 Task: Send an email with the signature Aiden Davis with the subject 'Meeting invitation' and the message 'I am following up on our previous conversation.' from softage.1@softage.net to softage.3@softage.net with an attached document Contract.pdf and move the email from Sent Items to the folder Work
Action: Mouse moved to (93, 110)
Screenshot: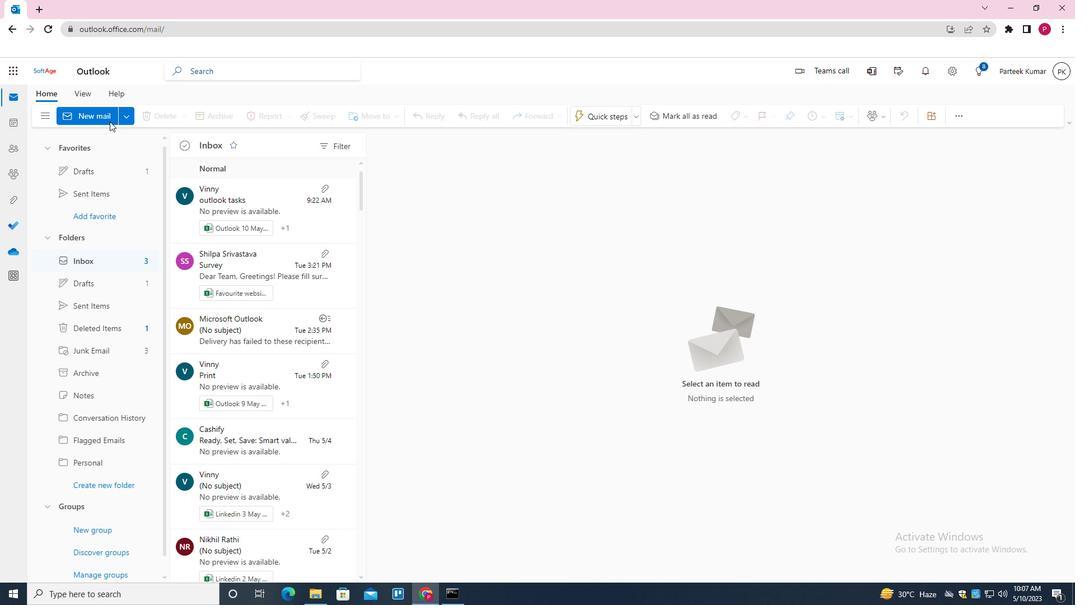 
Action: Mouse pressed left at (93, 110)
Screenshot: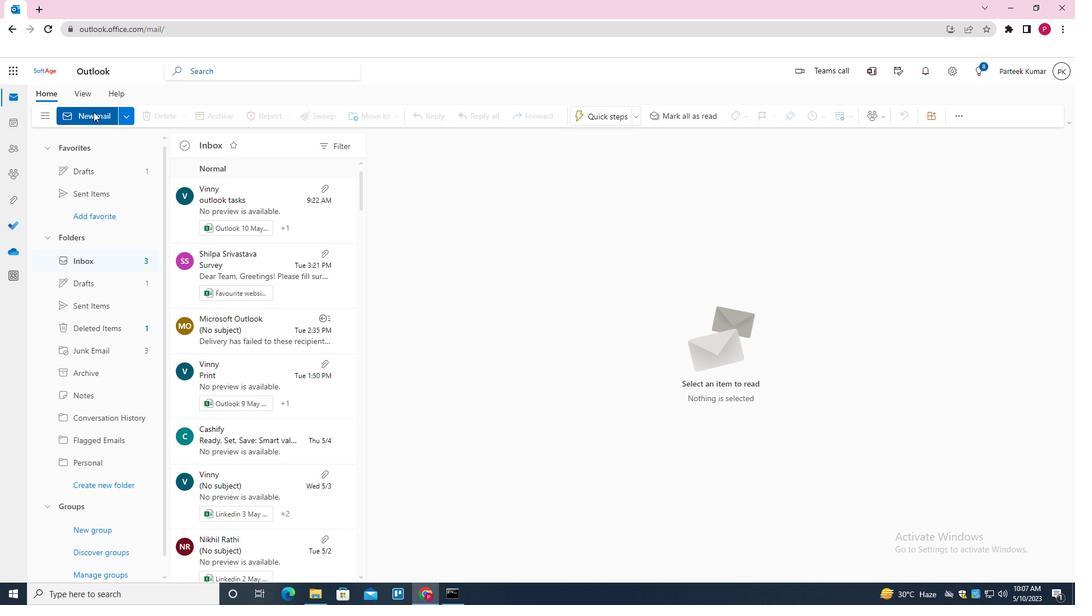 
Action: Mouse moved to (414, 267)
Screenshot: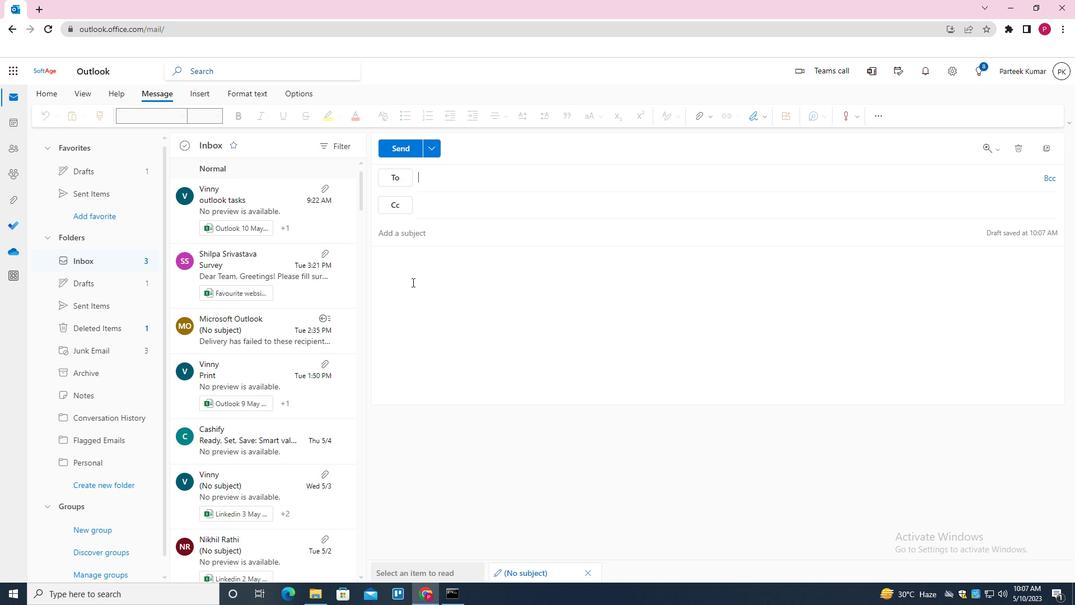 
Action: Mouse pressed left at (414, 267)
Screenshot: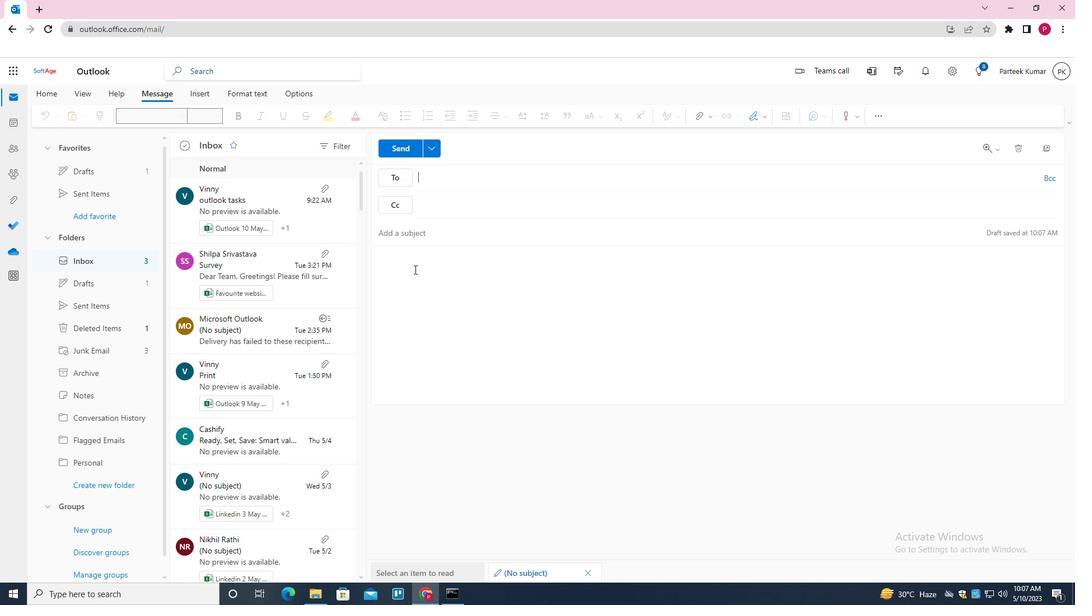 
Action: Mouse moved to (763, 114)
Screenshot: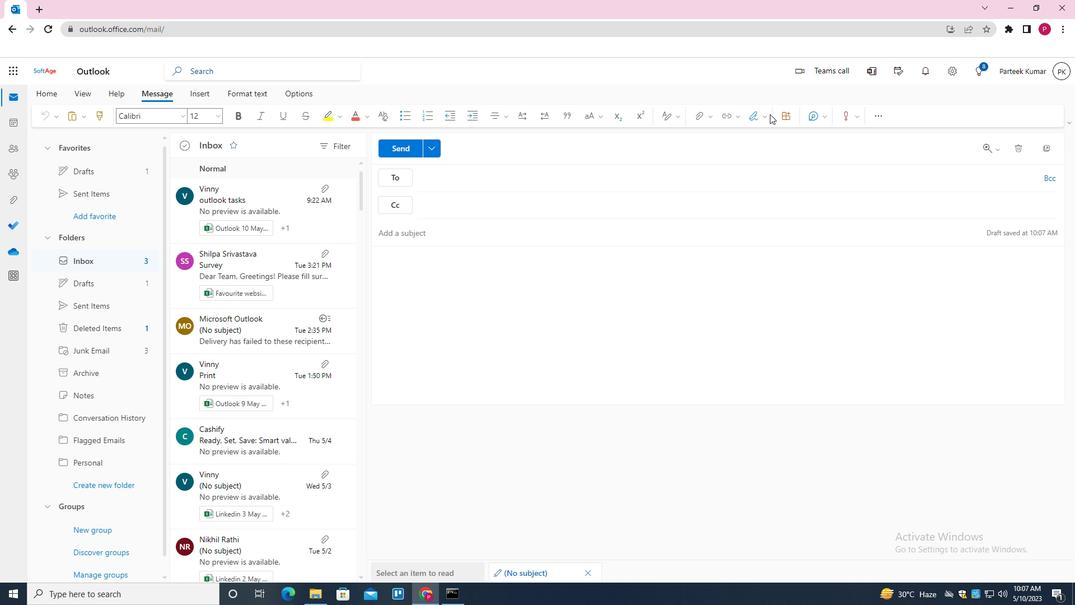 
Action: Mouse pressed left at (763, 114)
Screenshot: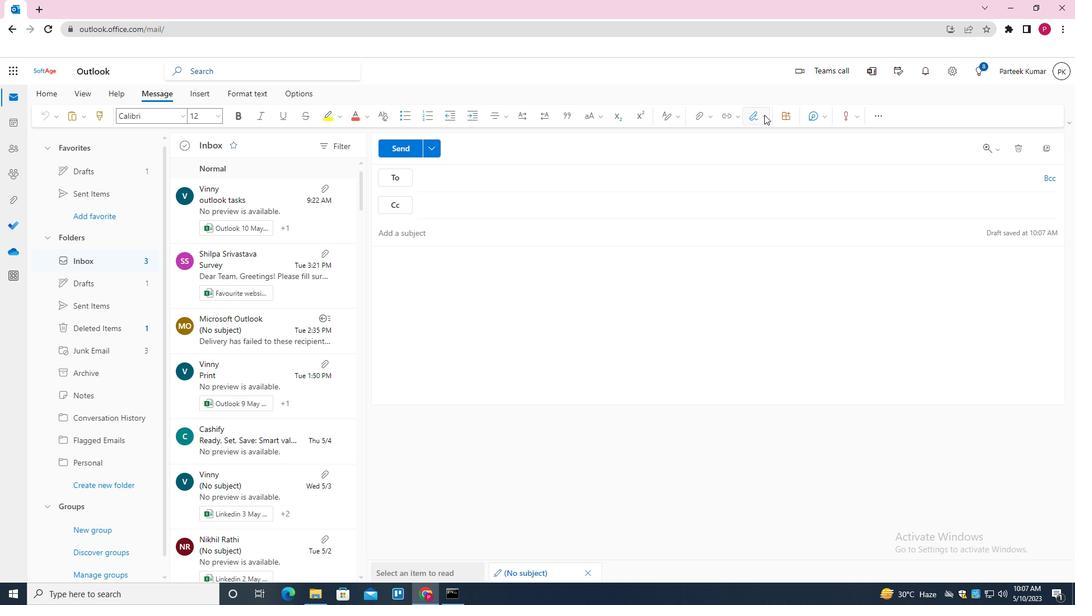 
Action: Mouse moved to (744, 166)
Screenshot: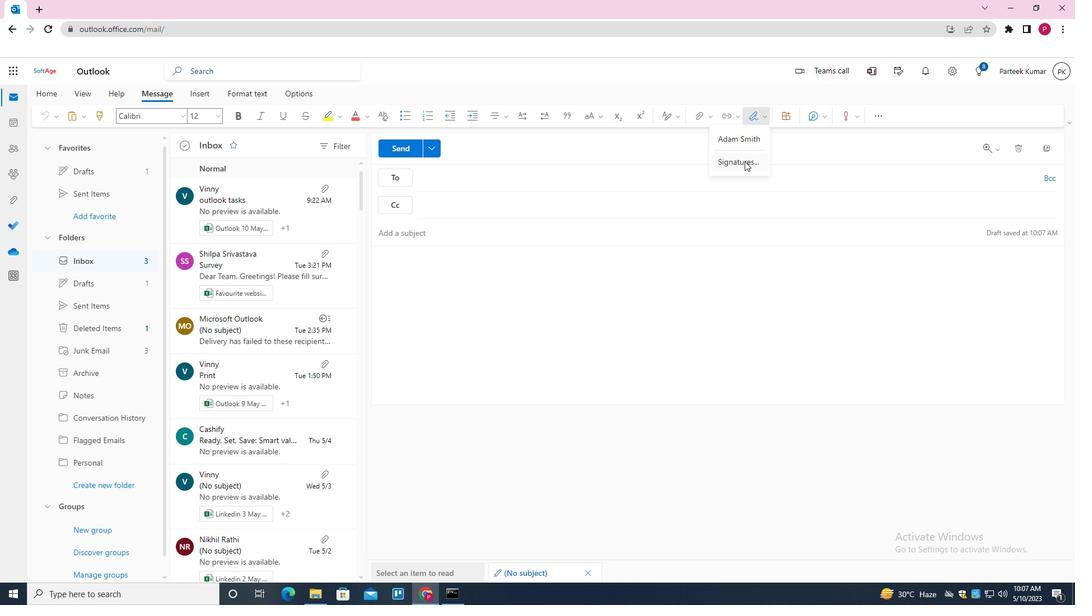 
Action: Mouse pressed left at (744, 166)
Screenshot: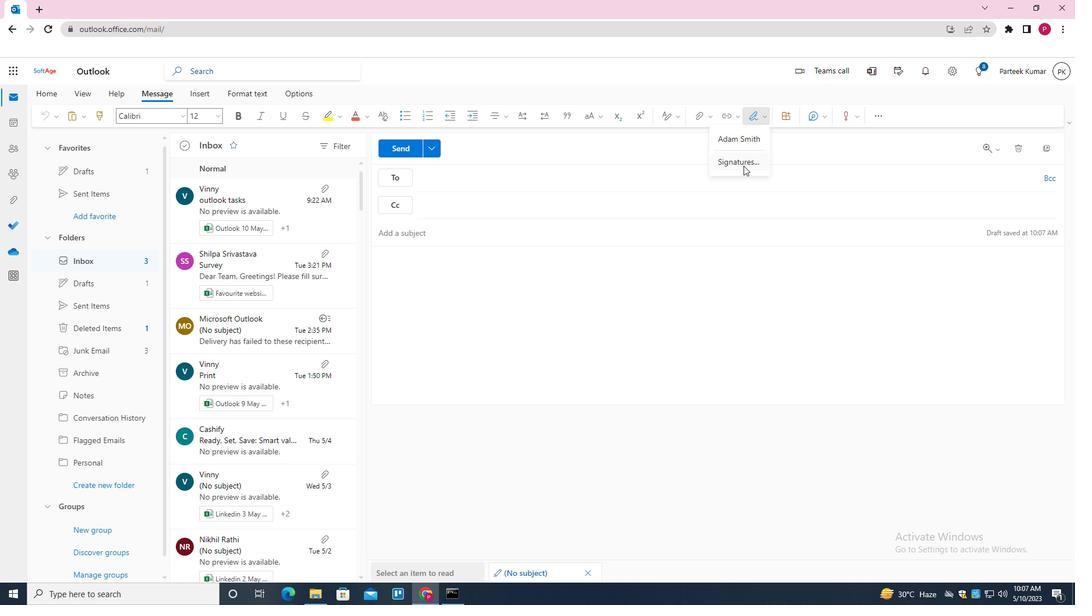
Action: Mouse moved to (473, 184)
Screenshot: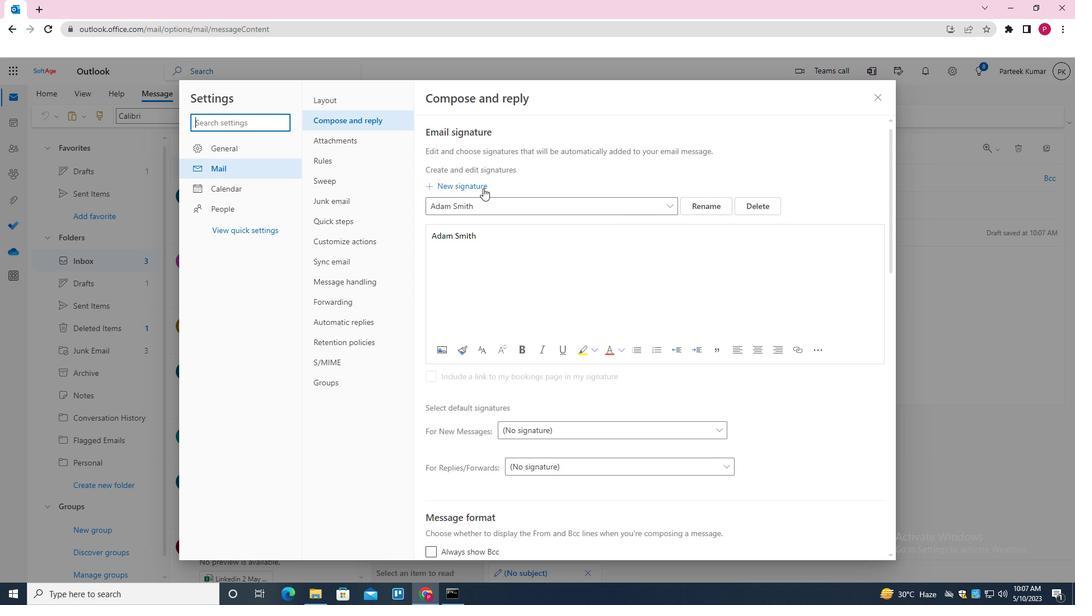 
Action: Mouse pressed left at (473, 184)
Screenshot: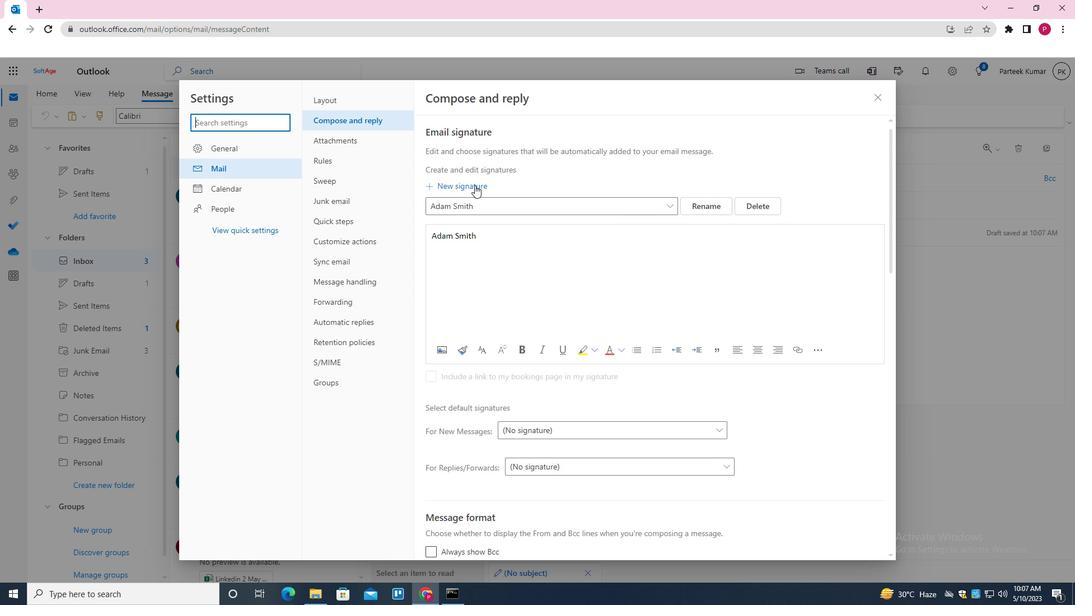 
Action: Mouse moved to (477, 201)
Screenshot: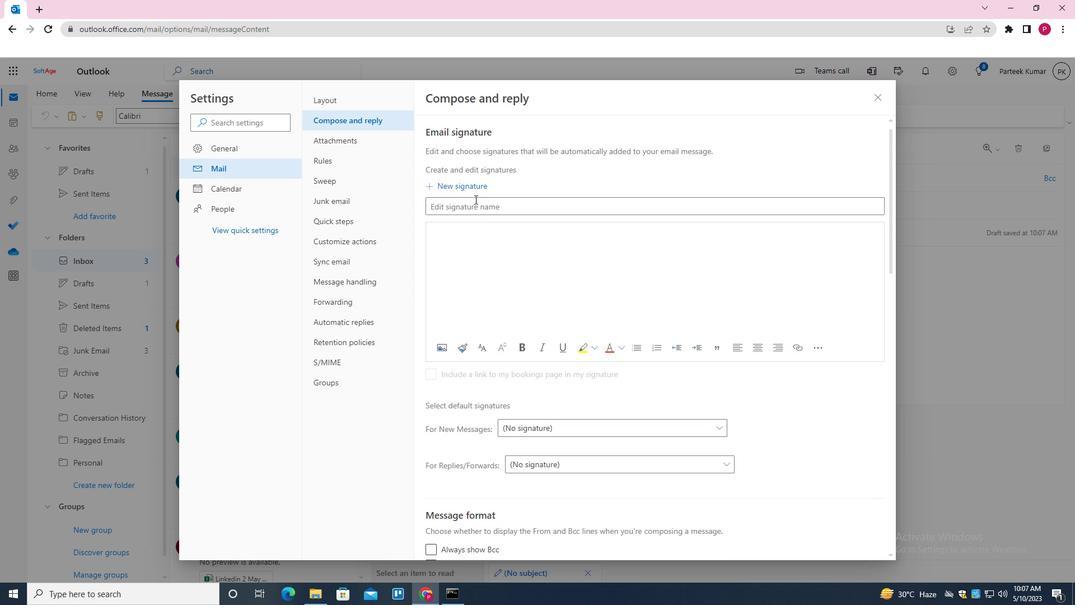 
Action: Mouse pressed left at (477, 201)
Screenshot: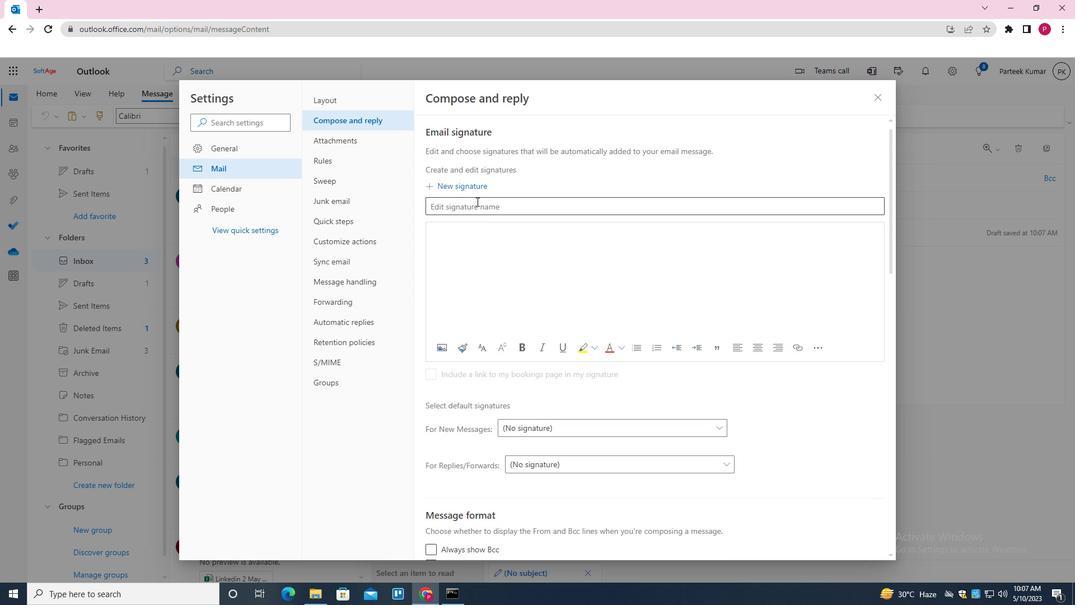 
Action: Key pressed <Key.shift>AIDEN<Key.space><Key.shift>DAVIS
Screenshot: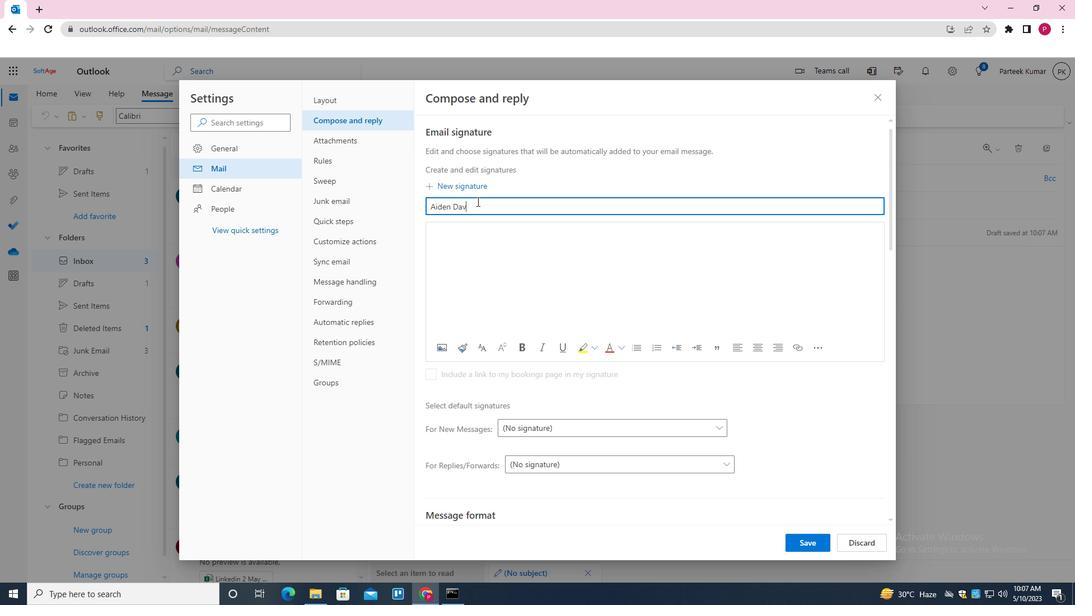 
Action: Mouse moved to (477, 236)
Screenshot: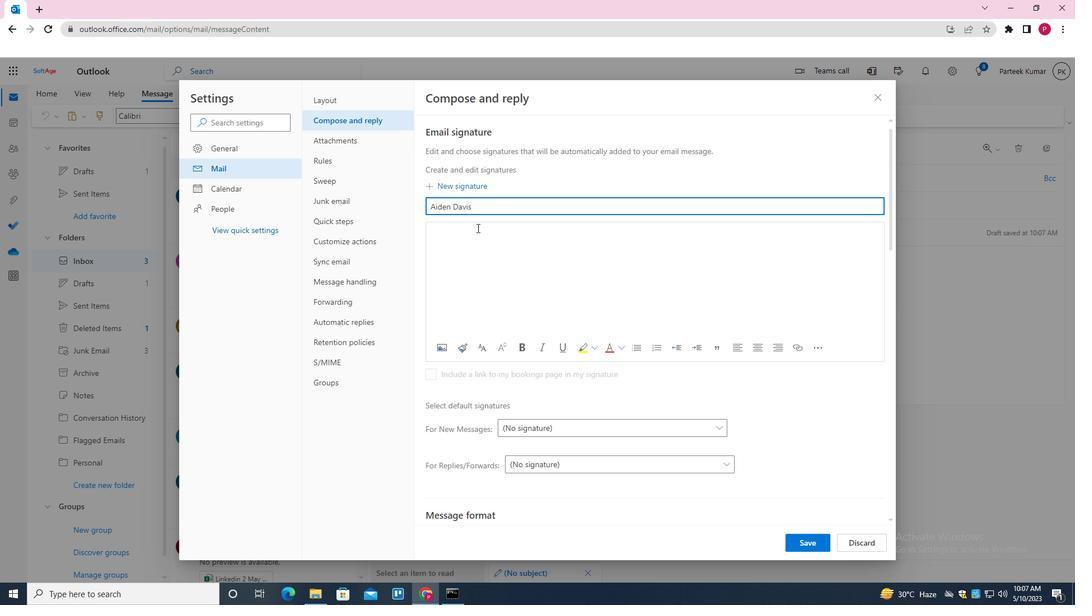 
Action: Mouse pressed left at (477, 236)
Screenshot: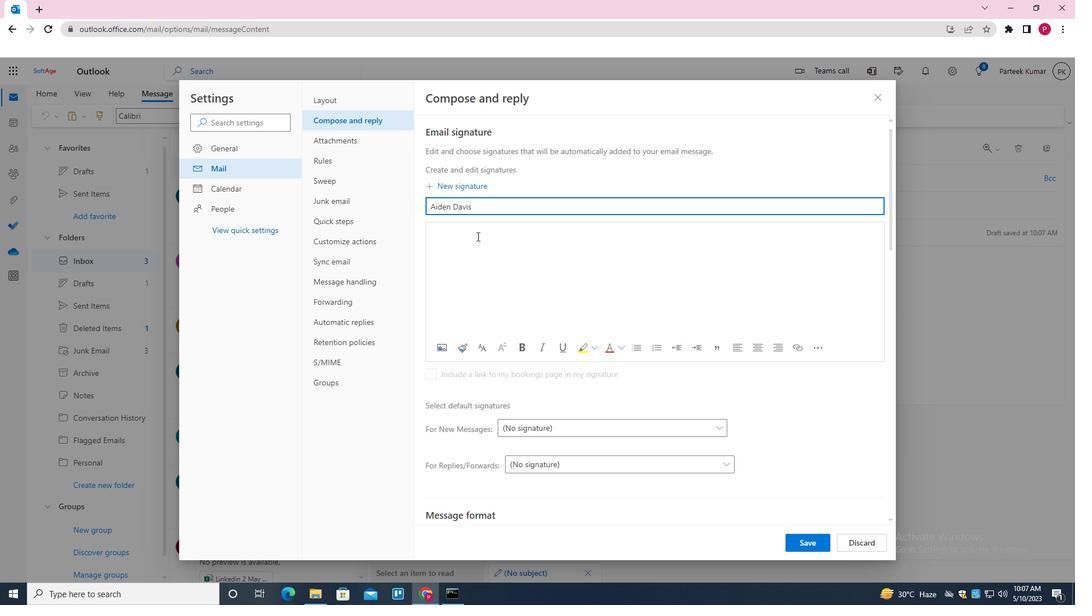
Action: Key pressed <Key.shift>AIDEN<Key.space><Key.shift>DAVIS<Key.space>
Screenshot: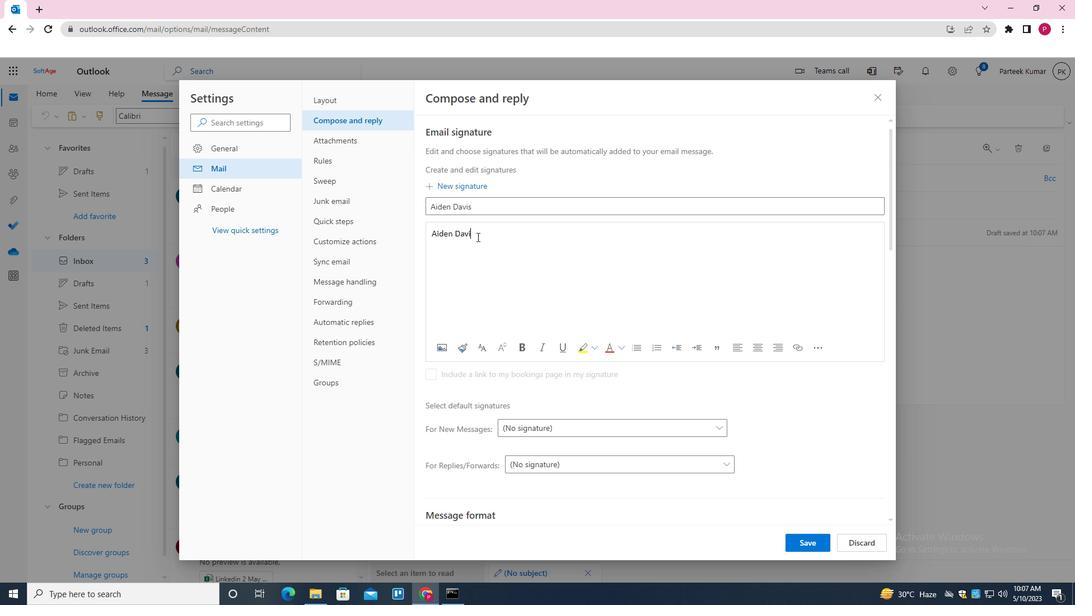 
Action: Mouse moved to (791, 542)
Screenshot: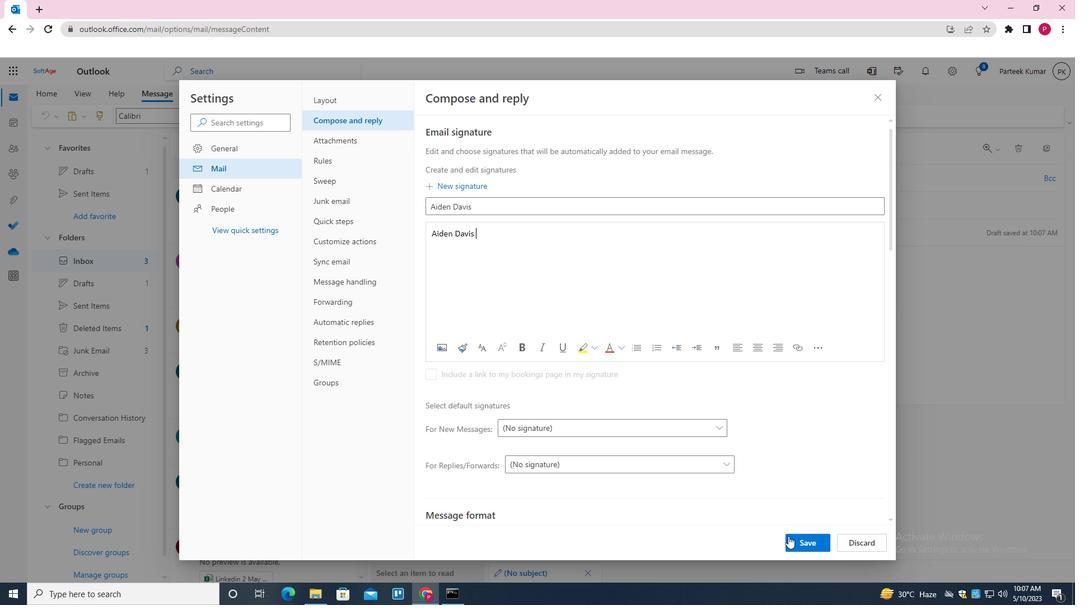 
Action: Mouse pressed left at (791, 542)
Screenshot: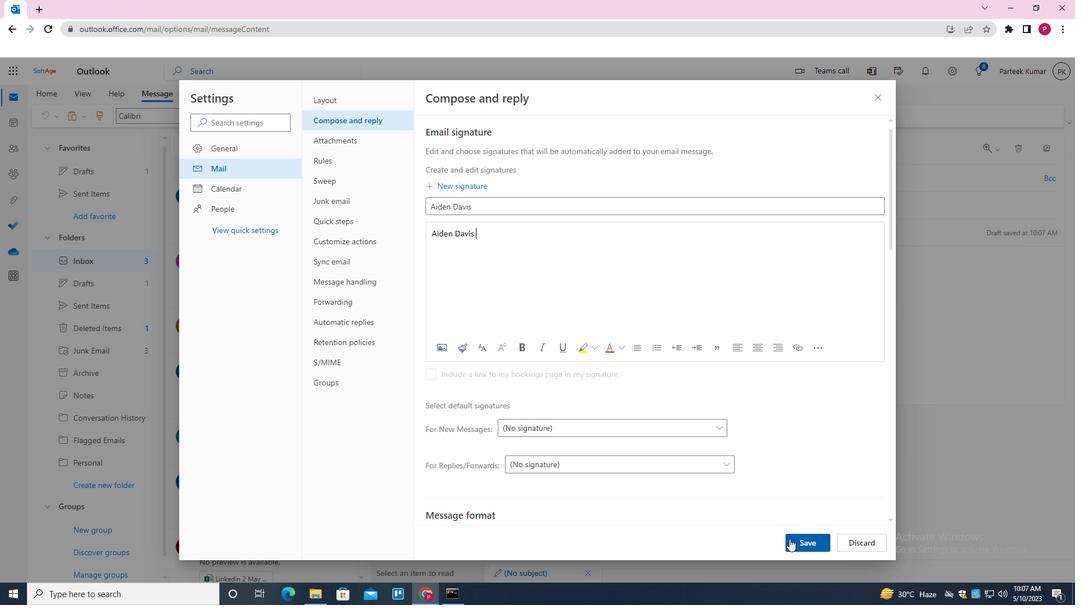 
Action: Mouse moved to (876, 95)
Screenshot: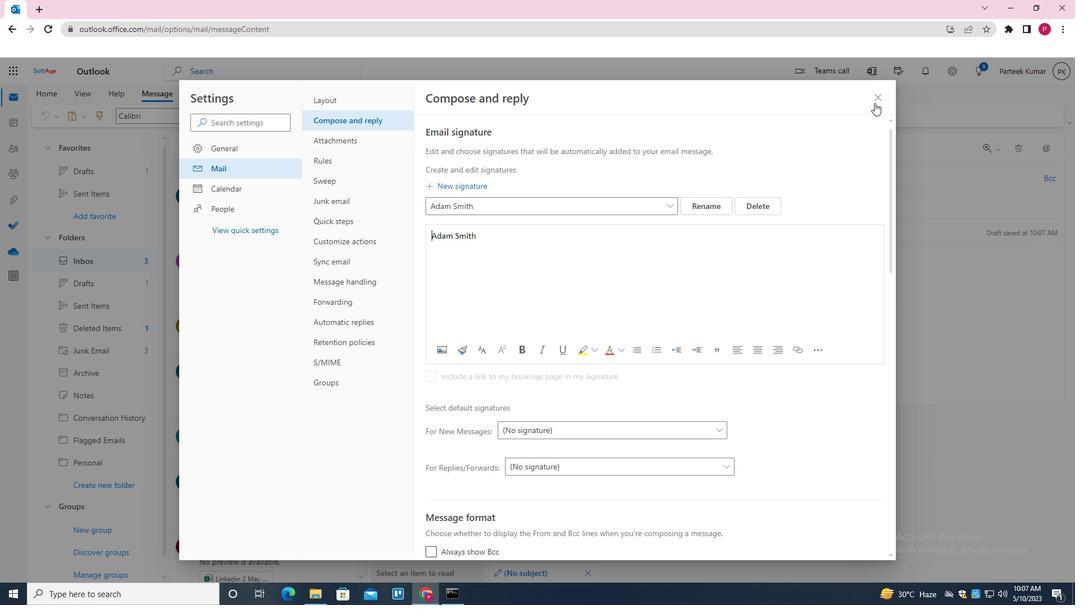 
Action: Mouse pressed left at (876, 95)
Screenshot: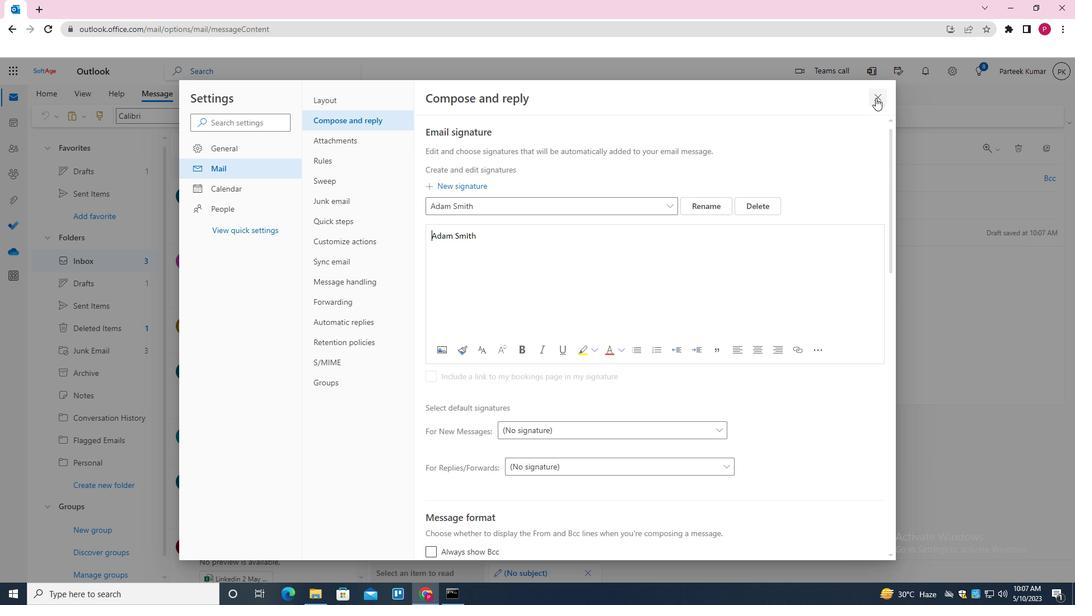 
Action: Mouse moved to (513, 265)
Screenshot: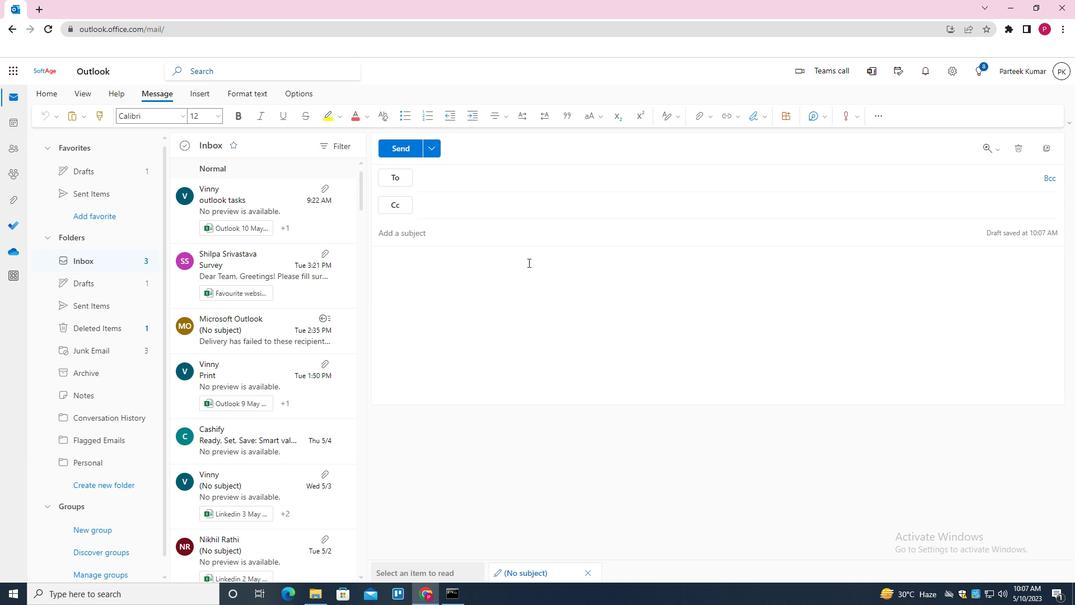 
Action: Mouse pressed left at (513, 265)
Screenshot: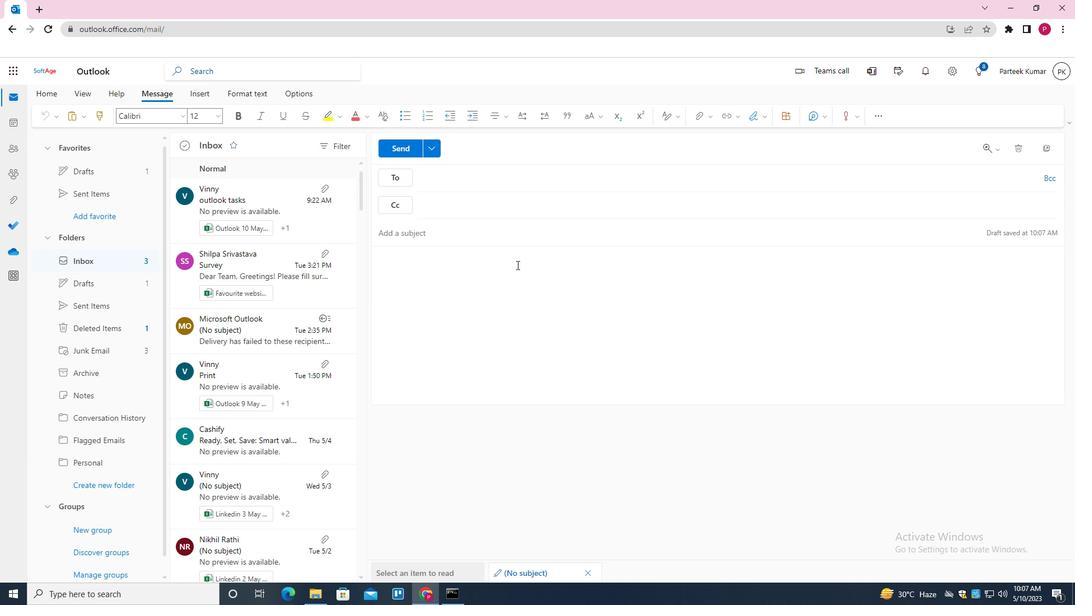 
Action: Mouse moved to (764, 117)
Screenshot: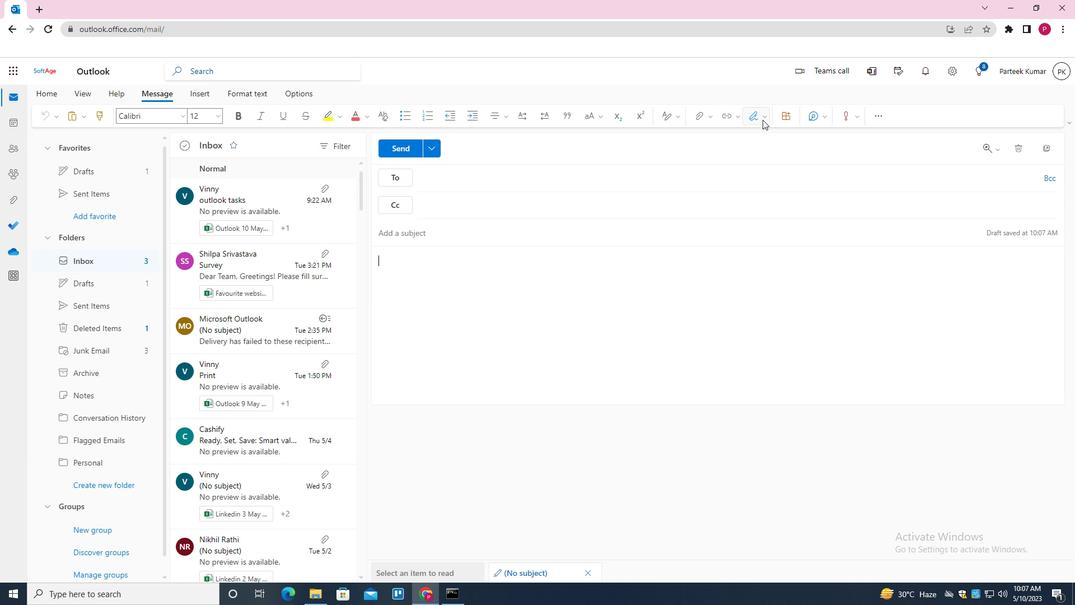 
Action: Mouse pressed left at (764, 117)
Screenshot: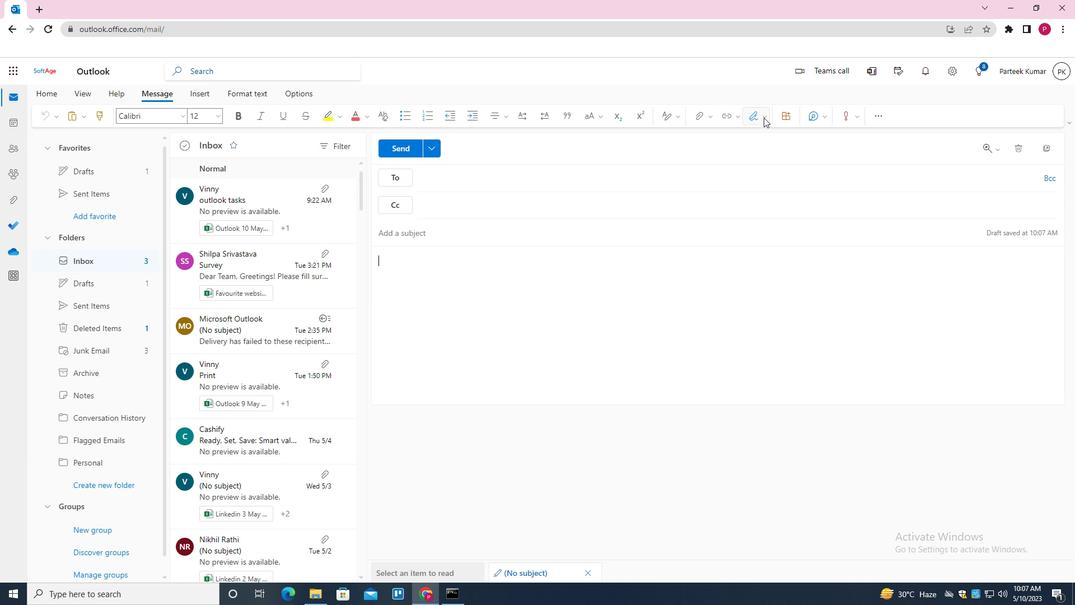 
Action: Mouse moved to (740, 163)
Screenshot: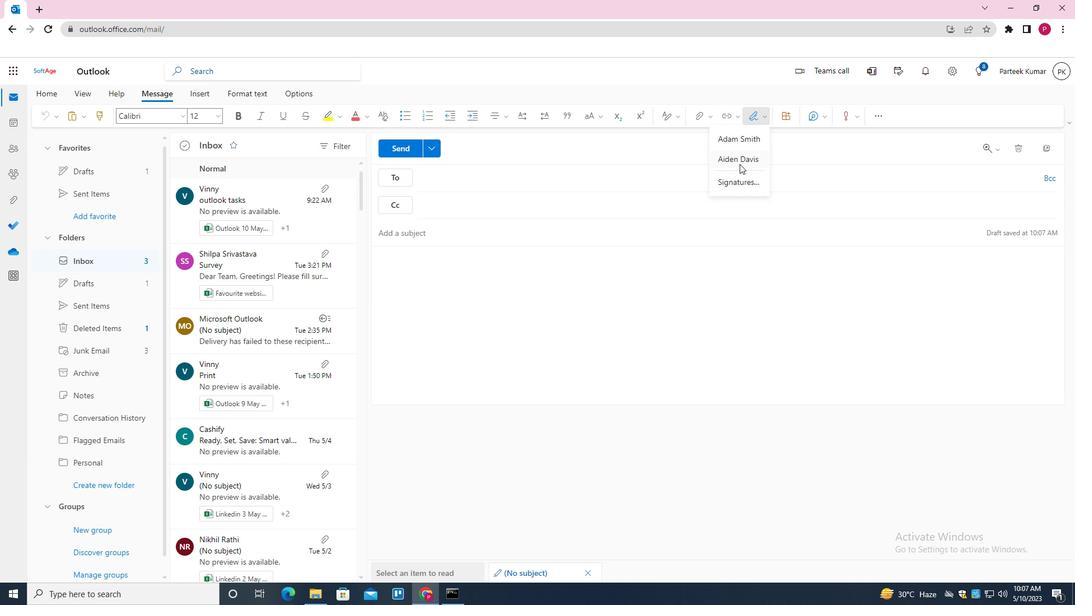 
Action: Mouse pressed left at (740, 163)
Screenshot: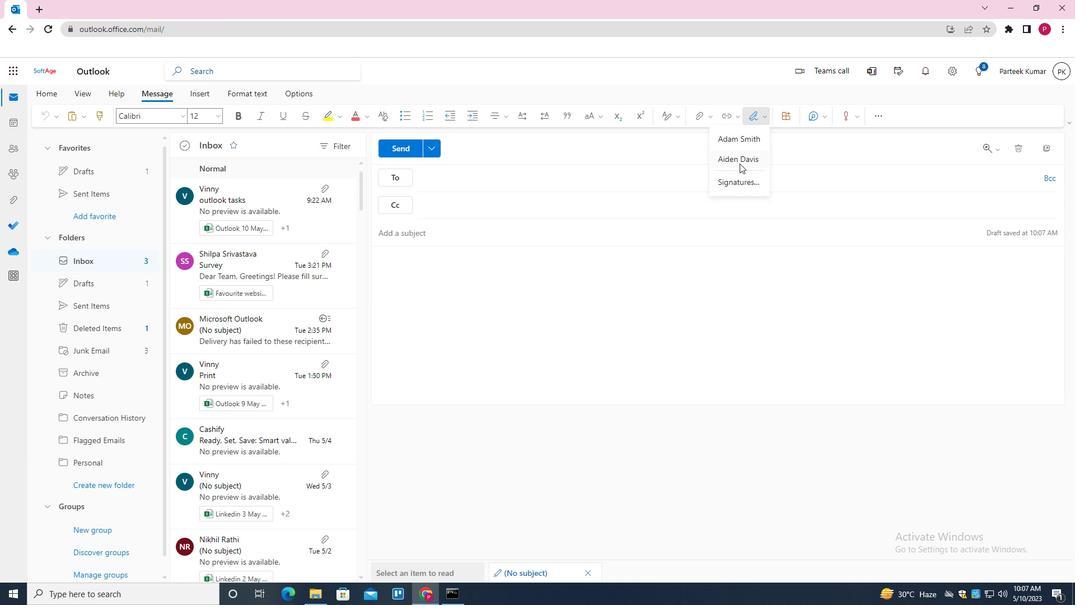 
Action: Mouse moved to (444, 229)
Screenshot: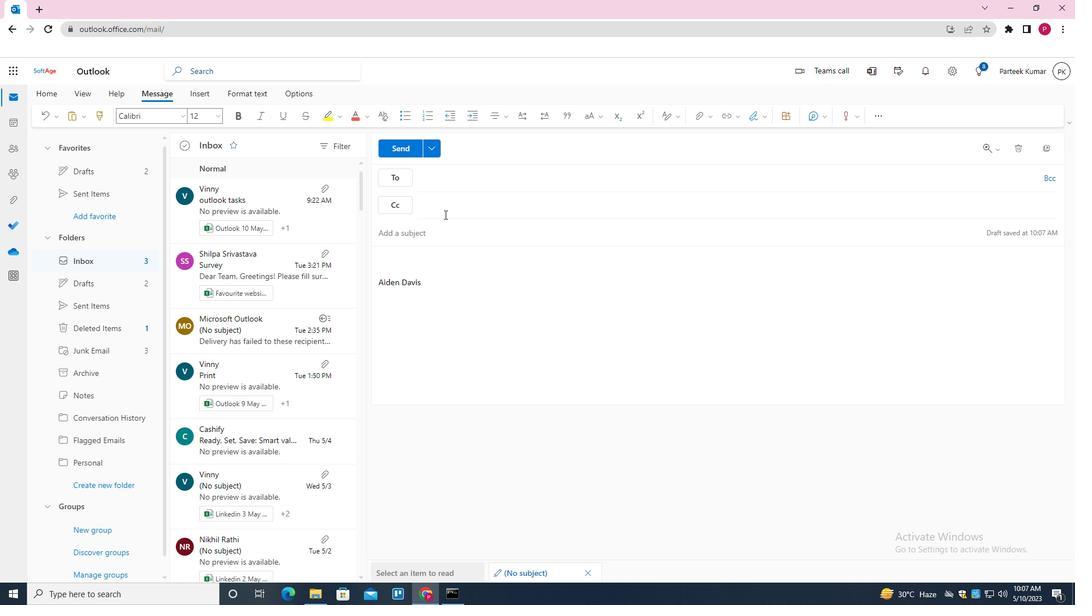 
Action: Mouse pressed left at (444, 229)
Screenshot: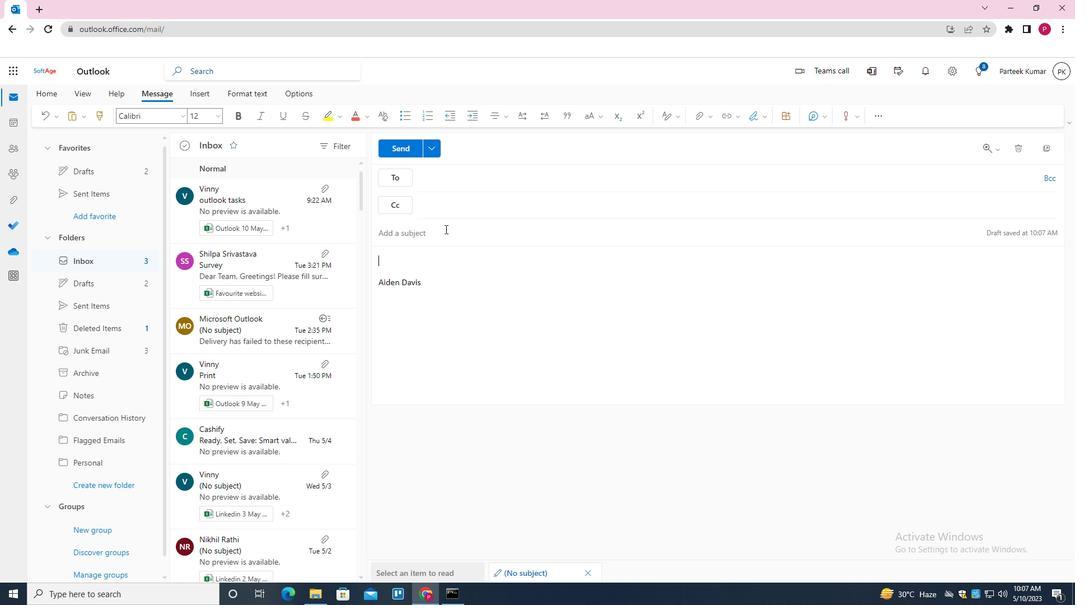 
Action: Key pressed <Key.shift>MEETING<Key.space><Key.shift>INVITATION
Screenshot: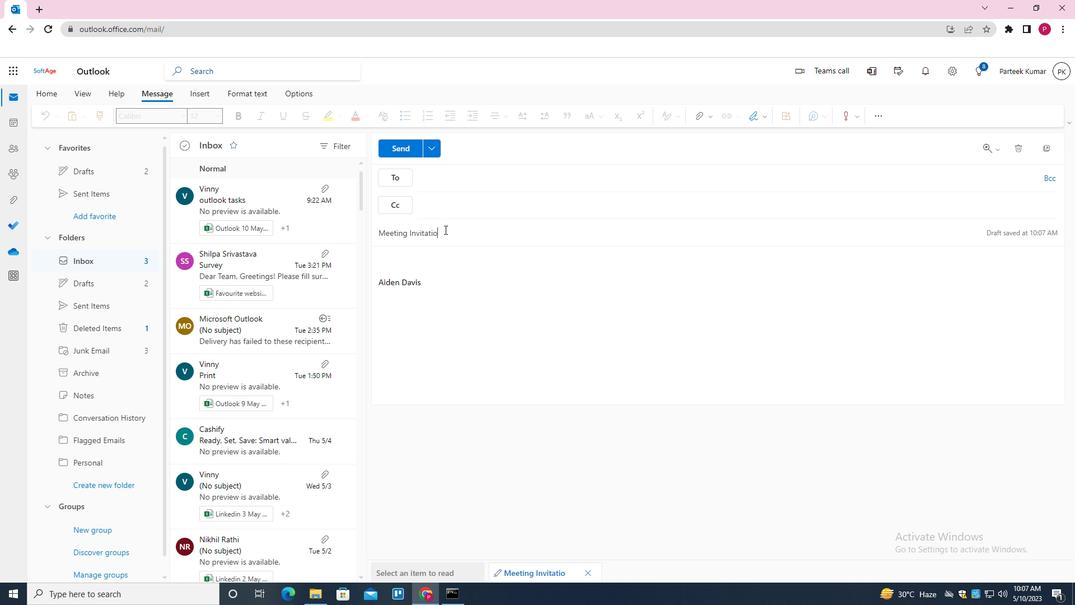 
Action: Mouse moved to (463, 178)
Screenshot: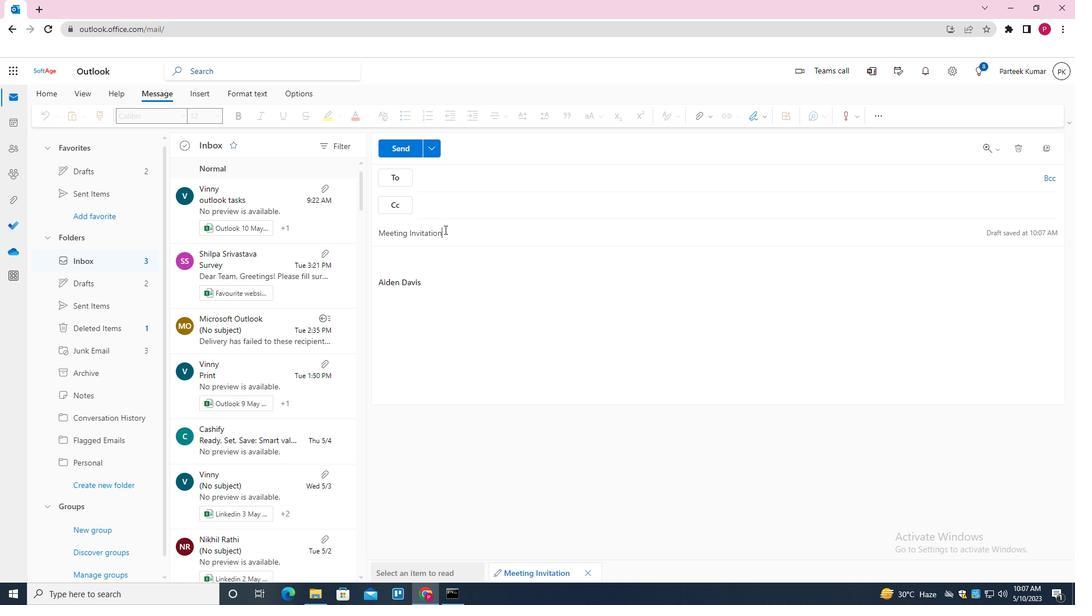 
Action: Mouse pressed left at (463, 178)
Screenshot: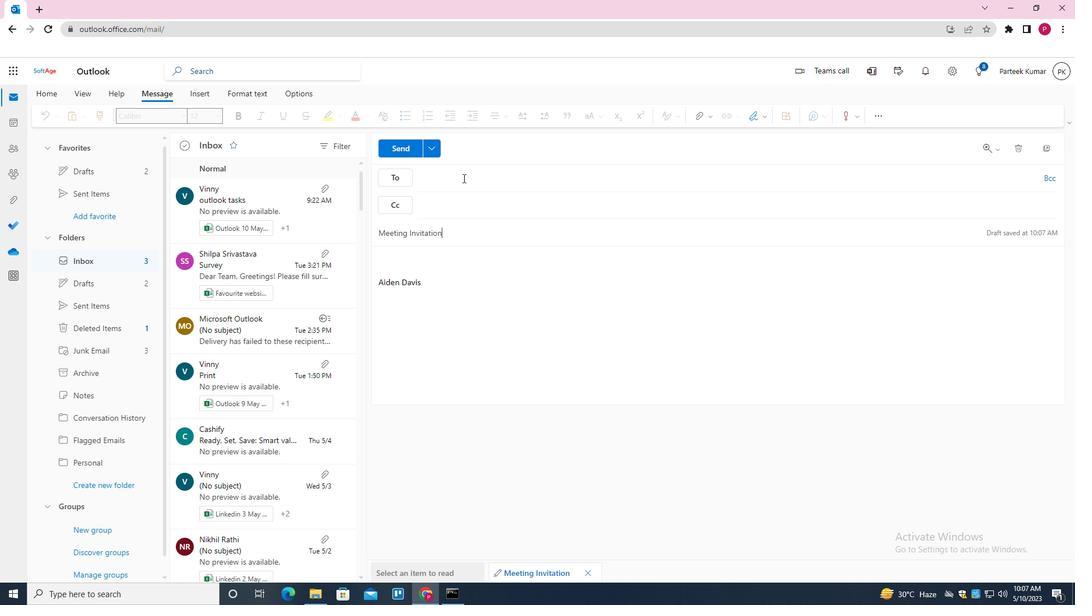 
Action: Mouse moved to (378, 261)
Screenshot: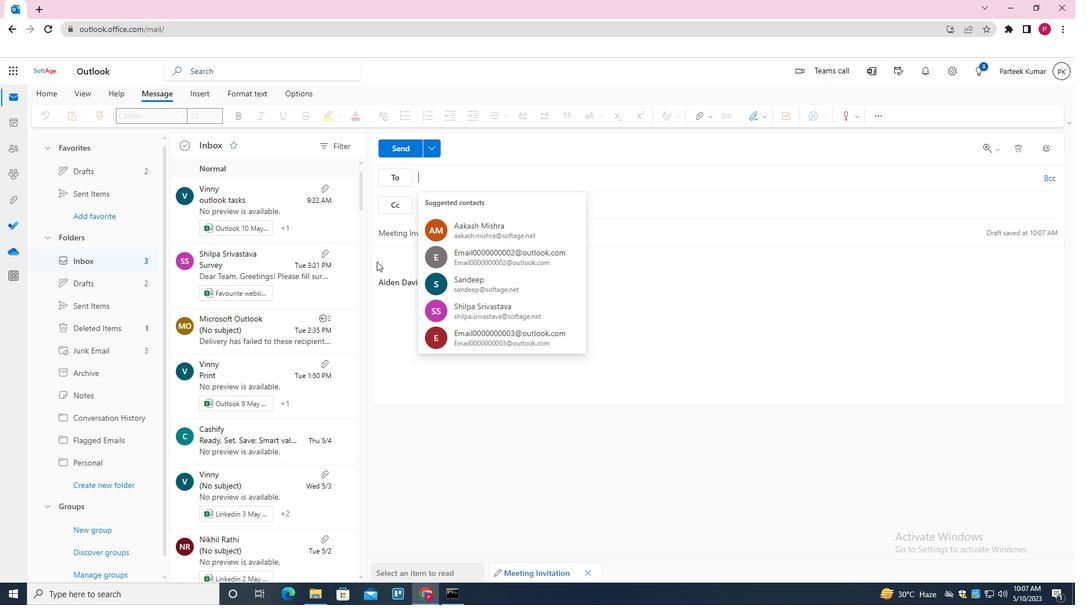 
Action: Mouse pressed left at (378, 261)
Screenshot: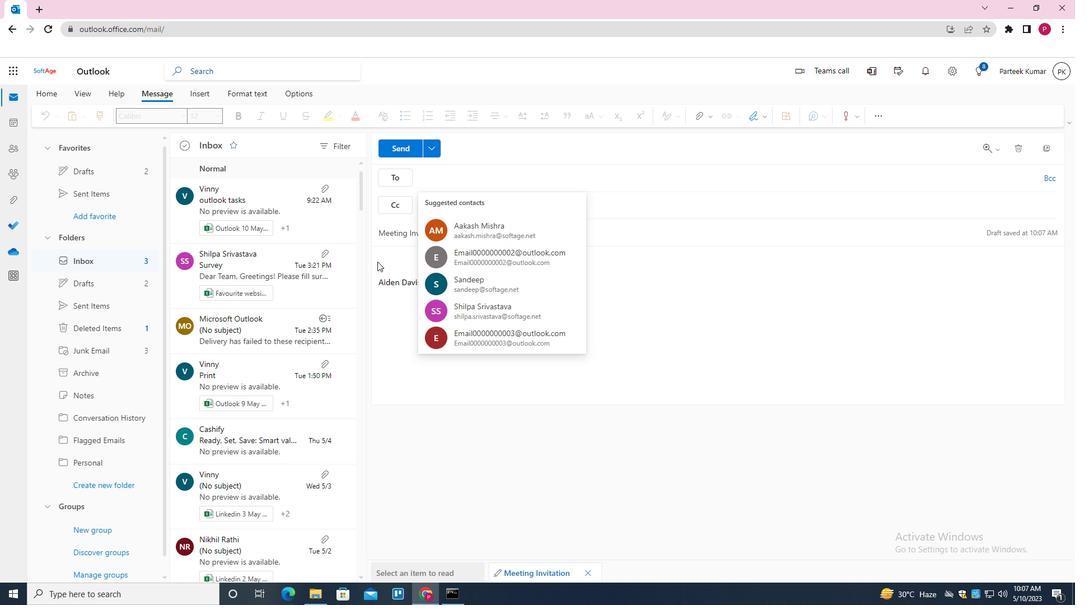 
Action: Mouse moved to (388, 257)
Screenshot: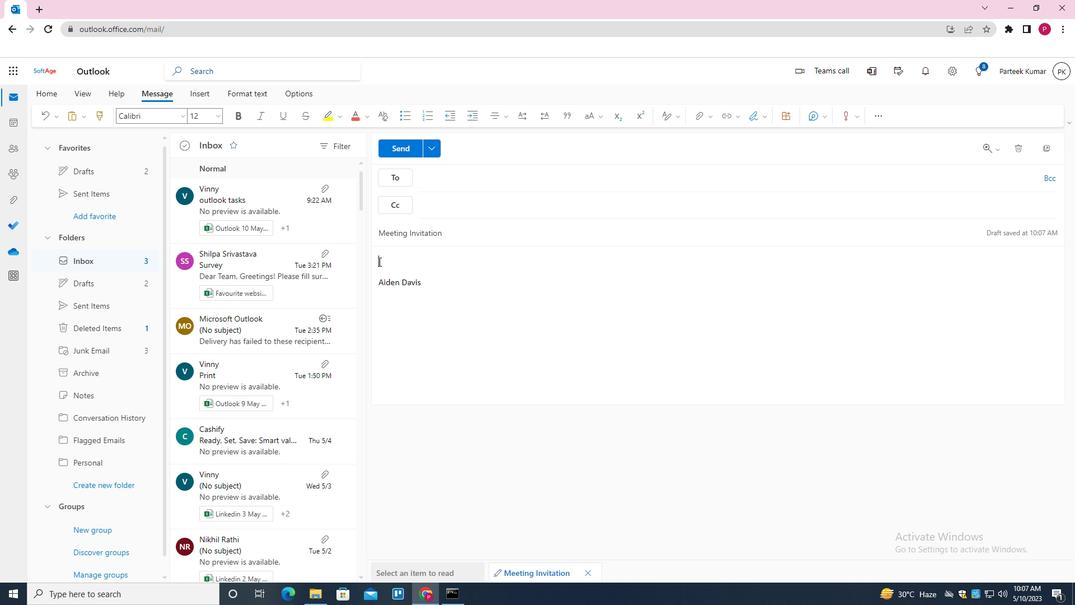 
Action: Key pressed <Key.shift>I<Key.space>AM<Key.space>FOLLOE<Key.backspace>WING<Key.space>UP<Key.space>ON<Key.space>OUR<Key.space>PREVIOUS<Key.space>CONVERS<Key.backspace>SATION<Key.space>
Screenshot: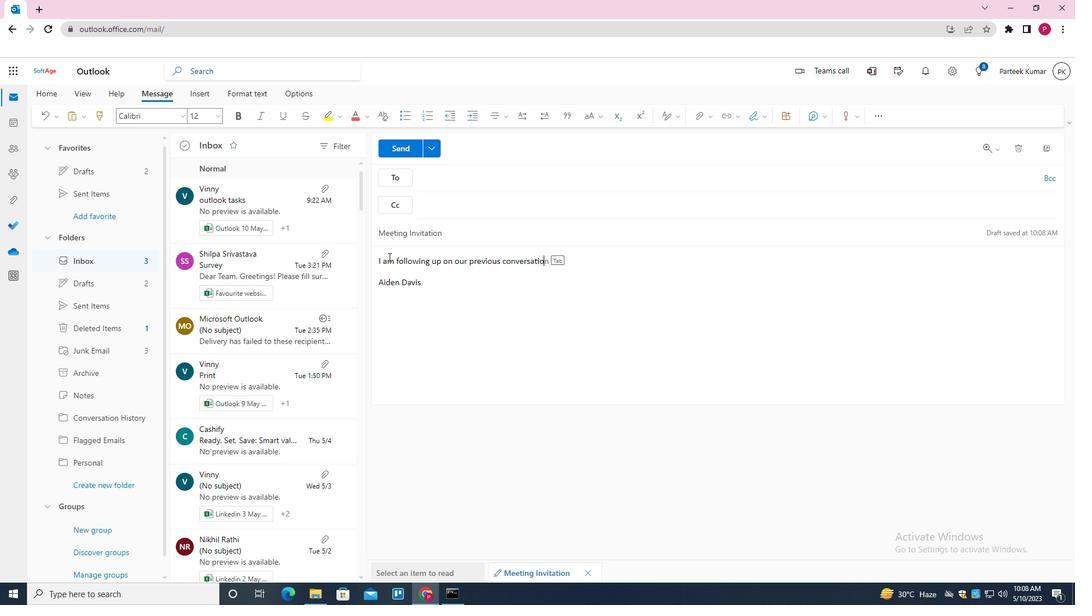 
Action: Mouse moved to (463, 177)
Screenshot: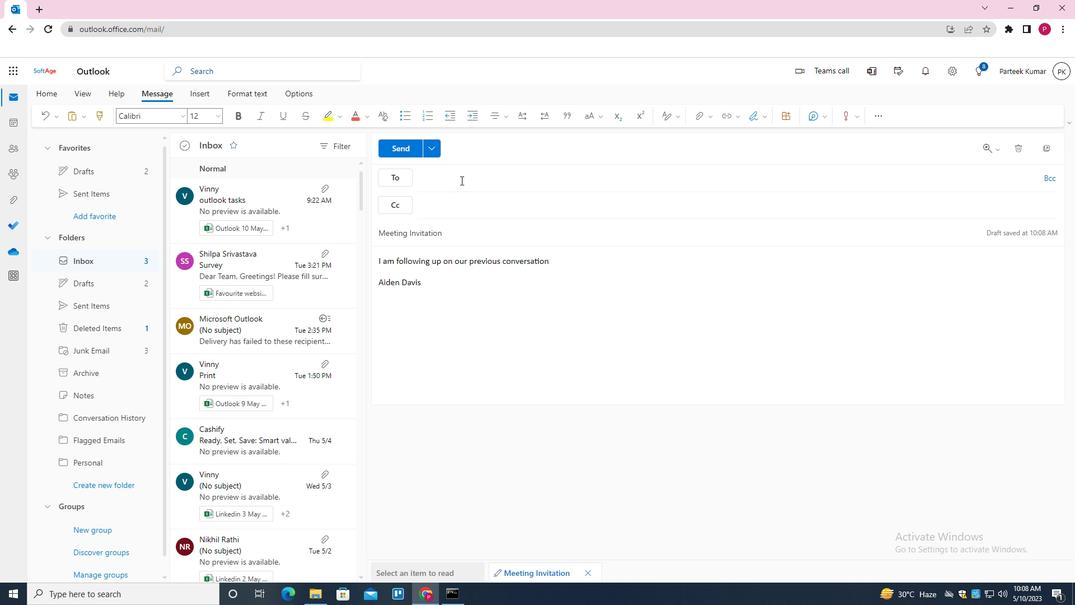 
Action: Mouse pressed left at (463, 177)
Screenshot: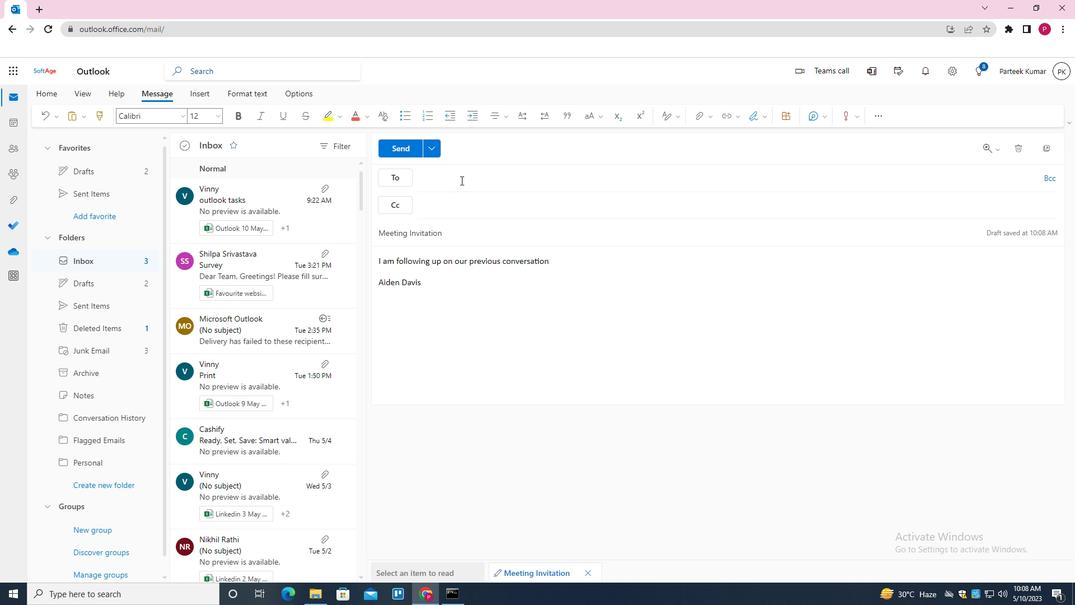 
Action: Key pressed <Key.shift>SOFTAGE.3<Key.shift>@SOFTAGE.NET<Key.enter>
Screenshot: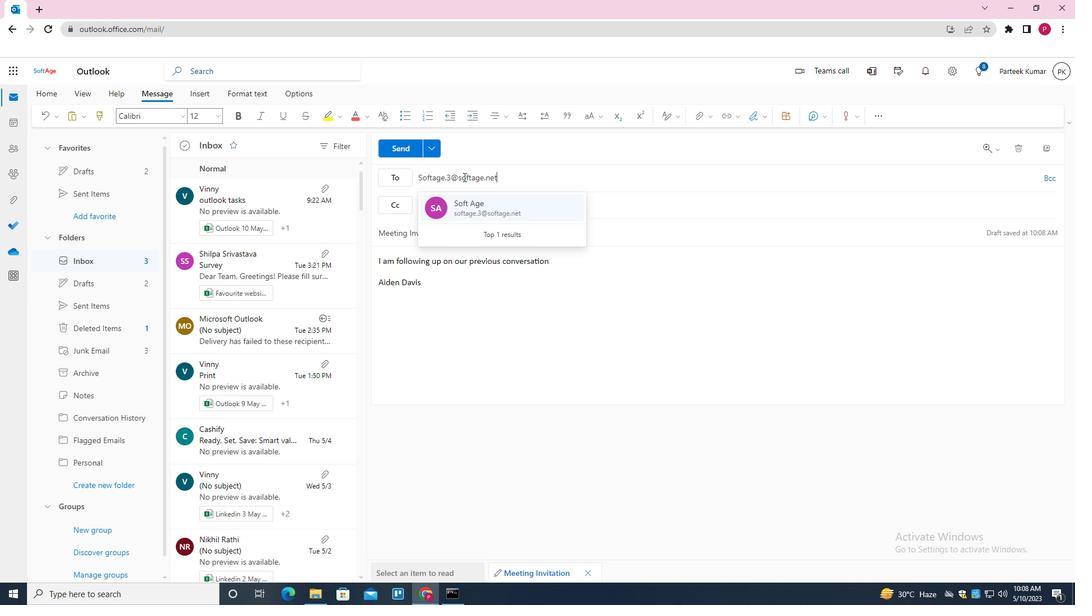 
Action: Mouse moved to (699, 116)
Screenshot: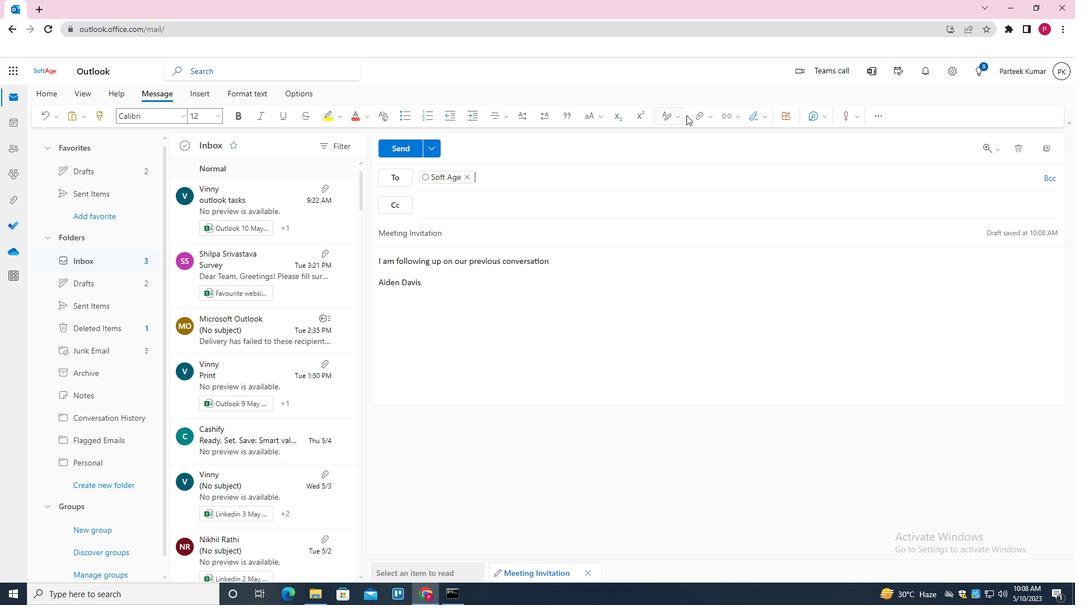 
Action: Mouse pressed left at (699, 116)
Screenshot: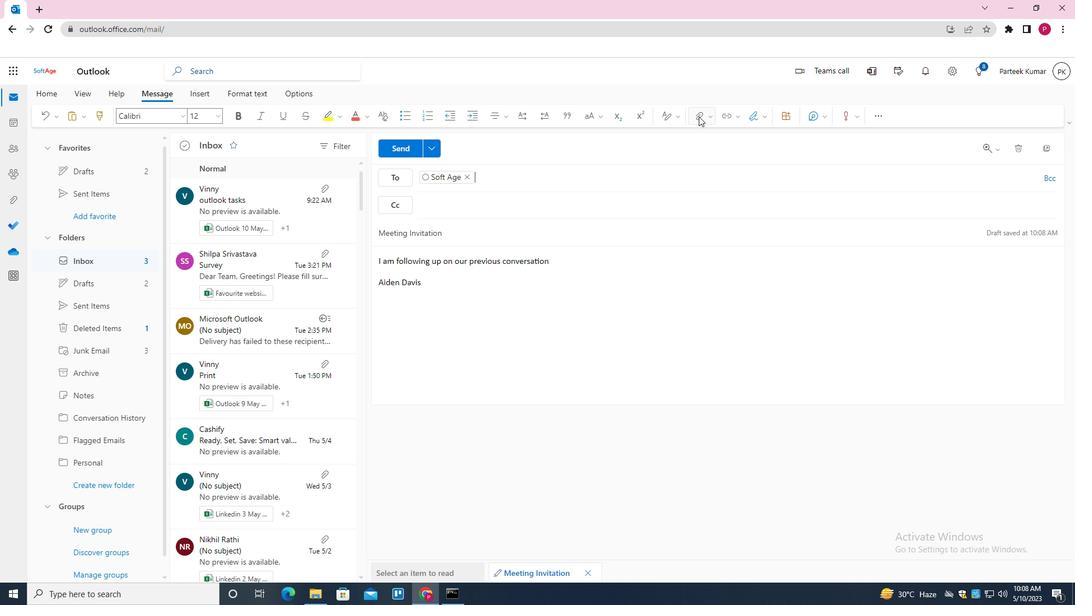 
Action: Mouse moved to (622, 131)
Screenshot: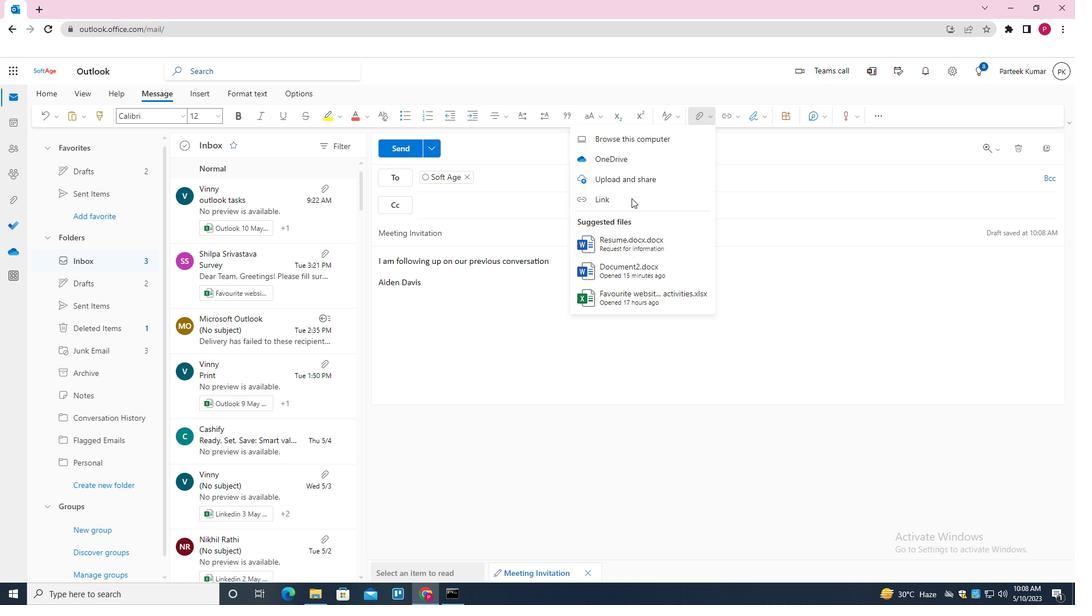 
Action: Mouse pressed left at (622, 131)
Screenshot: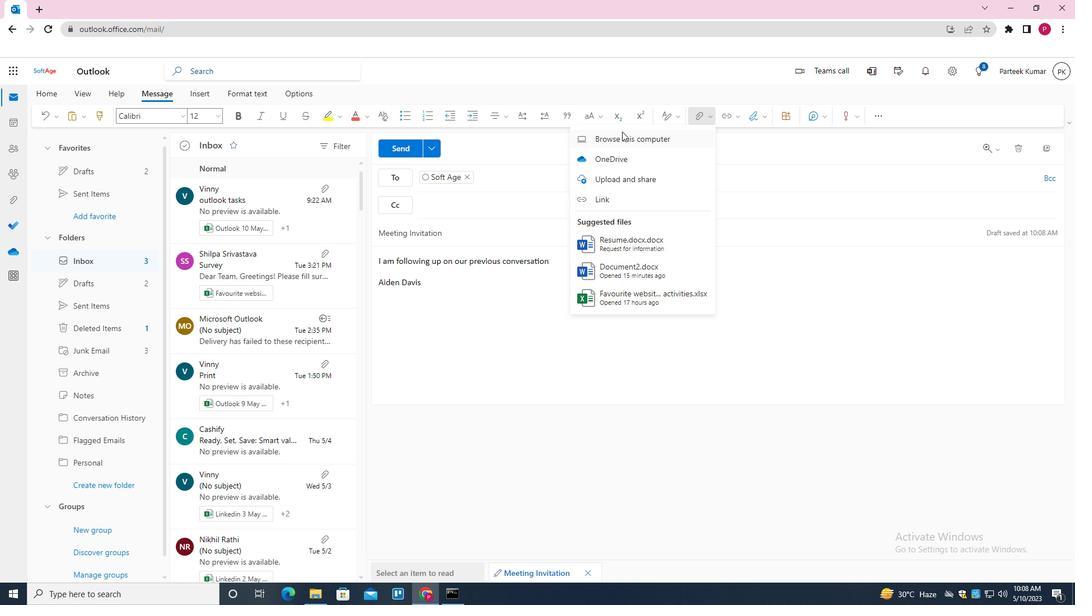 
Action: Mouse moved to (207, 83)
Screenshot: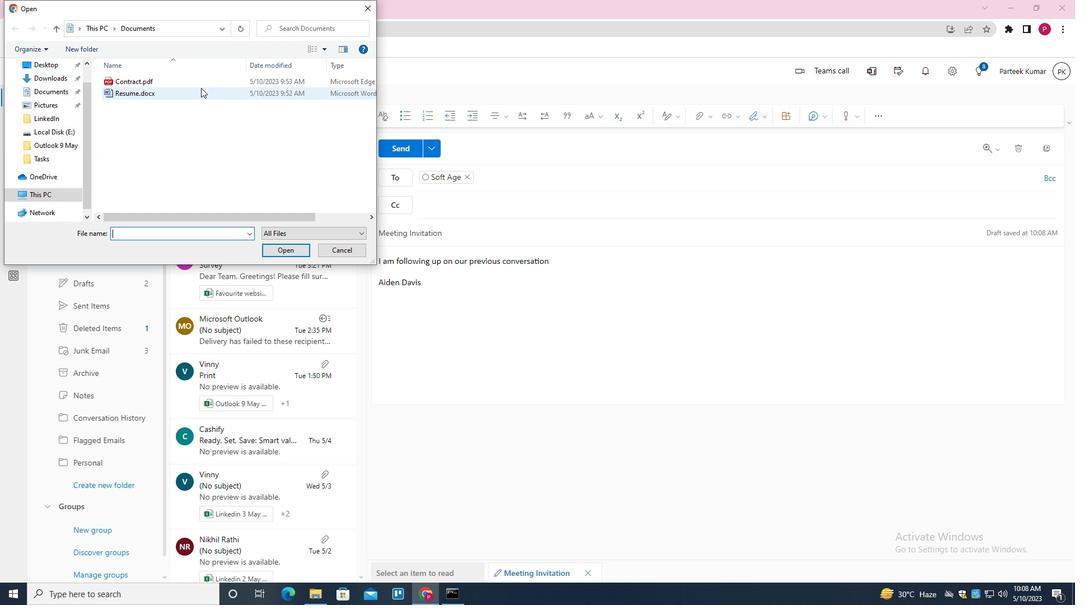 
Action: Mouse pressed left at (207, 83)
Screenshot: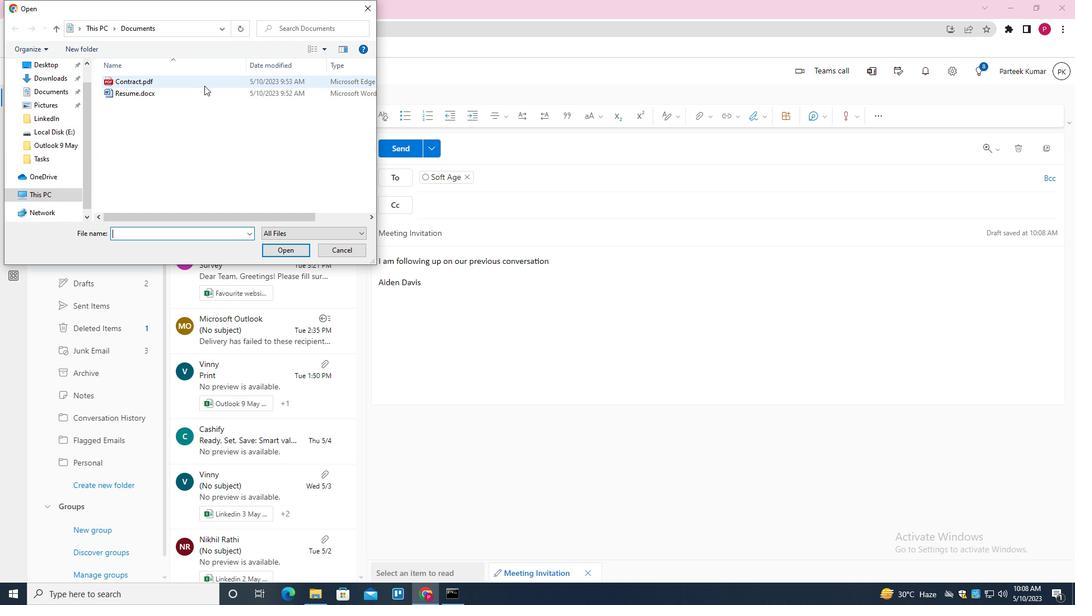 
Action: Mouse moved to (282, 251)
Screenshot: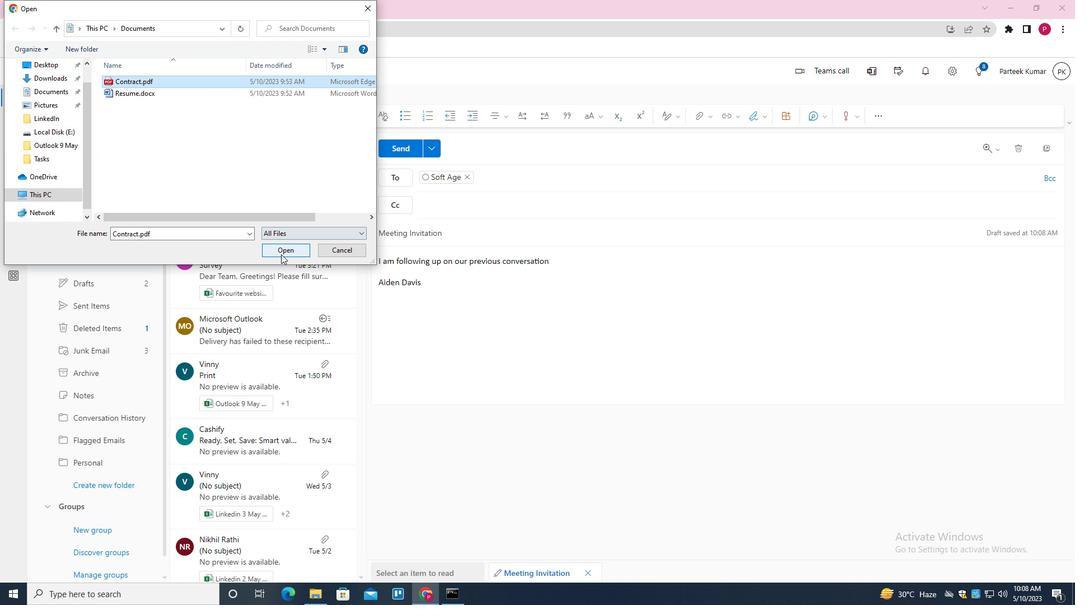 
Action: Mouse pressed left at (282, 251)
Screenshot: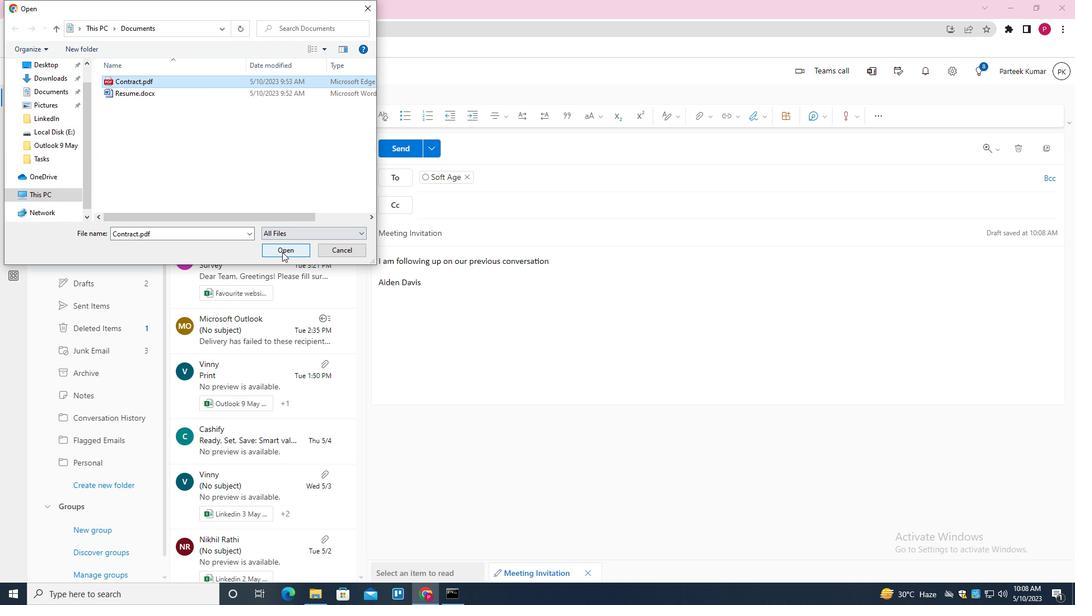 
Action: Mouse moved to (407, 148)
Screenshot: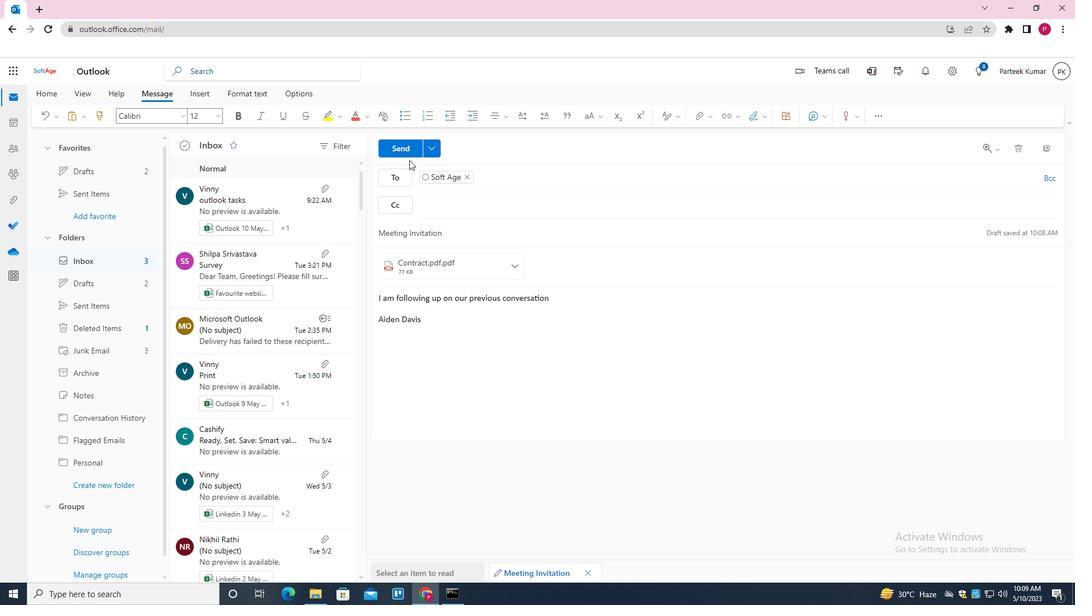 
Action: Mouse pressed left at (407, 148)
Screenshot: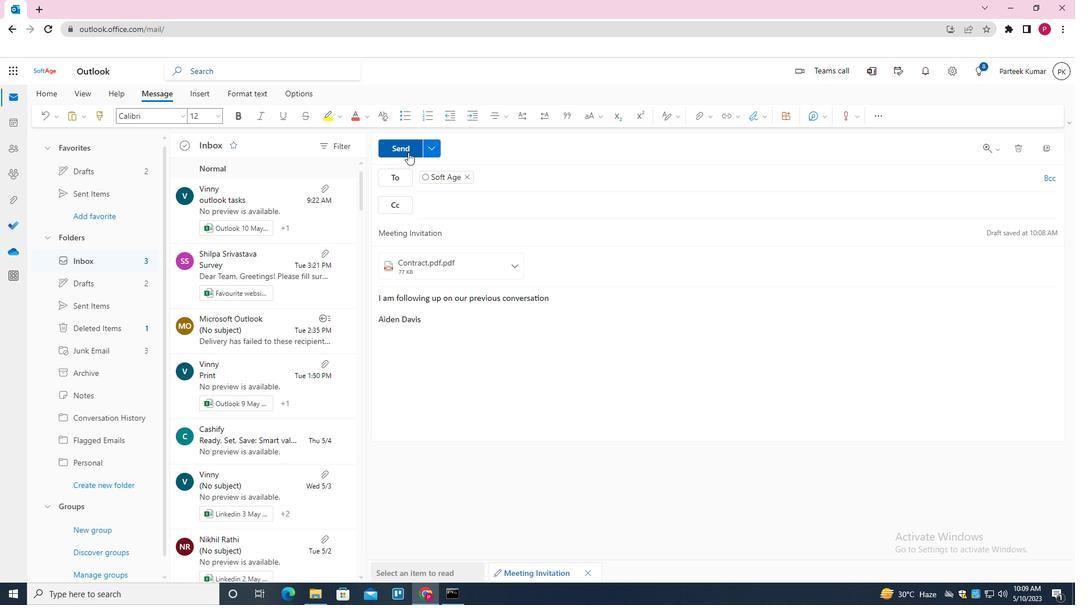 
Action: Mouse moved to (90, 357)
Screenshot: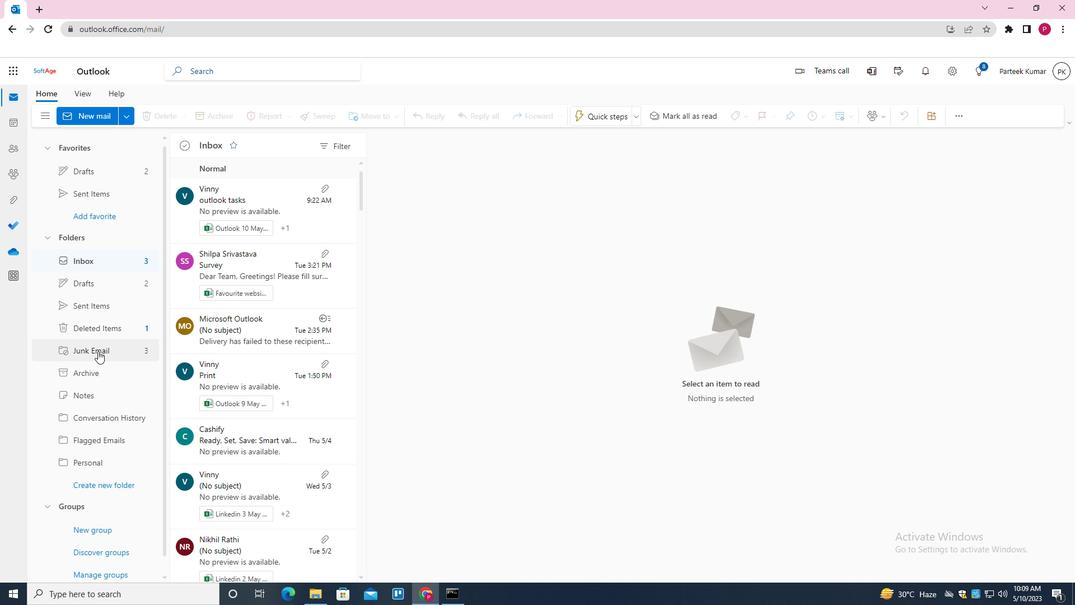 
Action: Mouse scrolled (90, 356) with delta (0, 0)
Screenshot: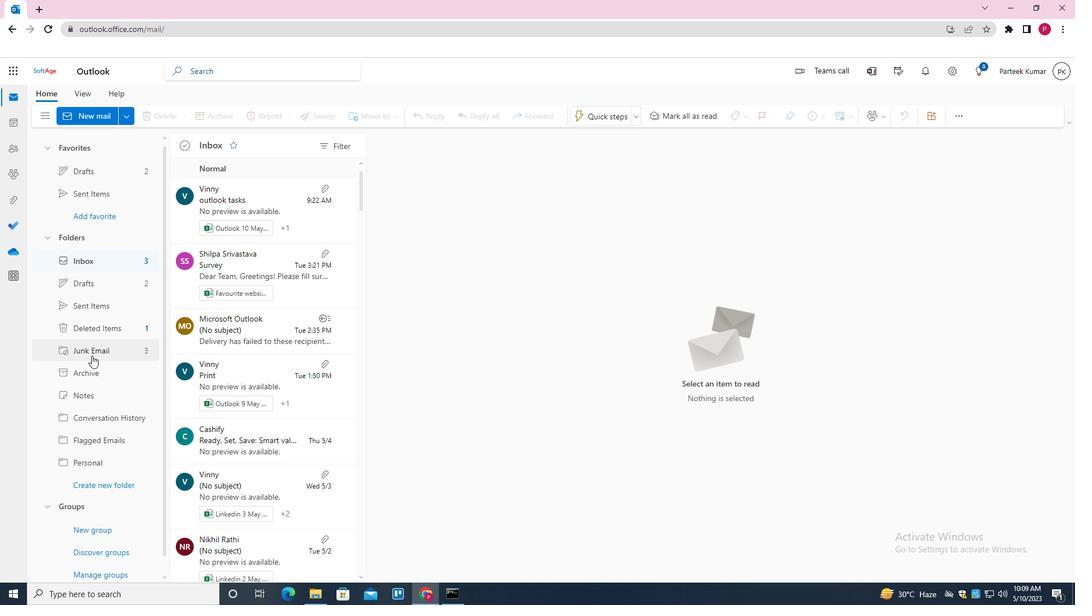 
Action: Mouse scrolled (90, 356) with delta (0, 0)
Screenshot: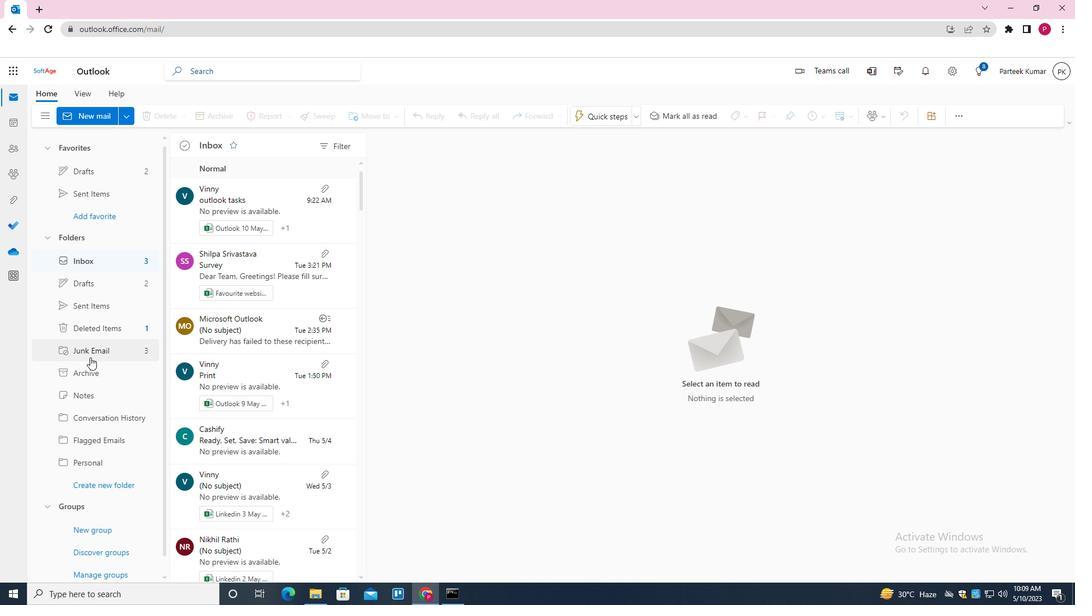 
Action: Mouse scrolled (90, 356) with delta (0, 0)
Screenshot: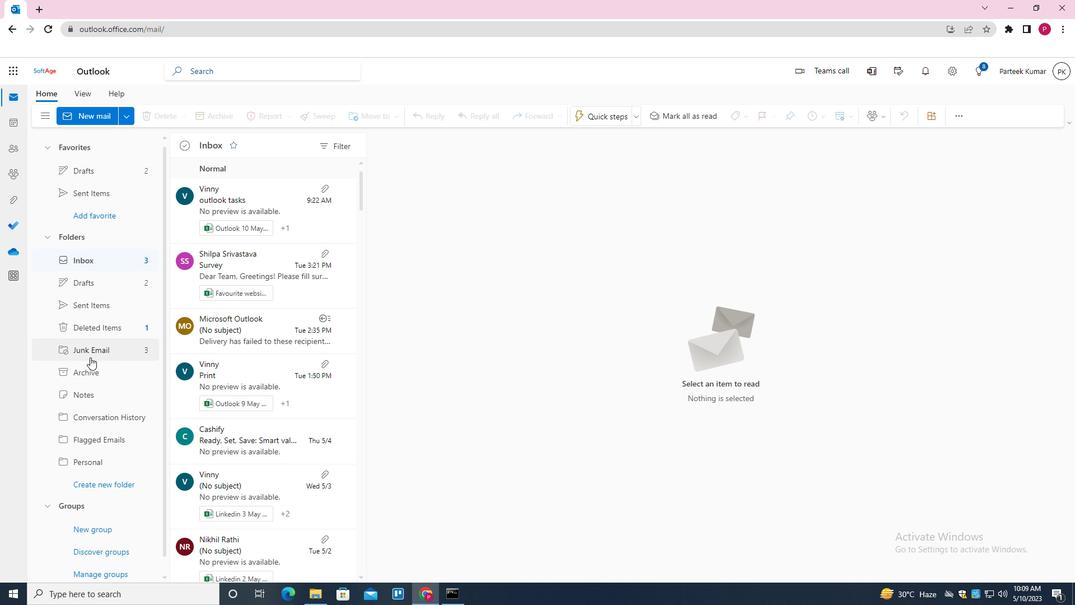 
Action: Mouse moved to (97, 464)
Screenshot: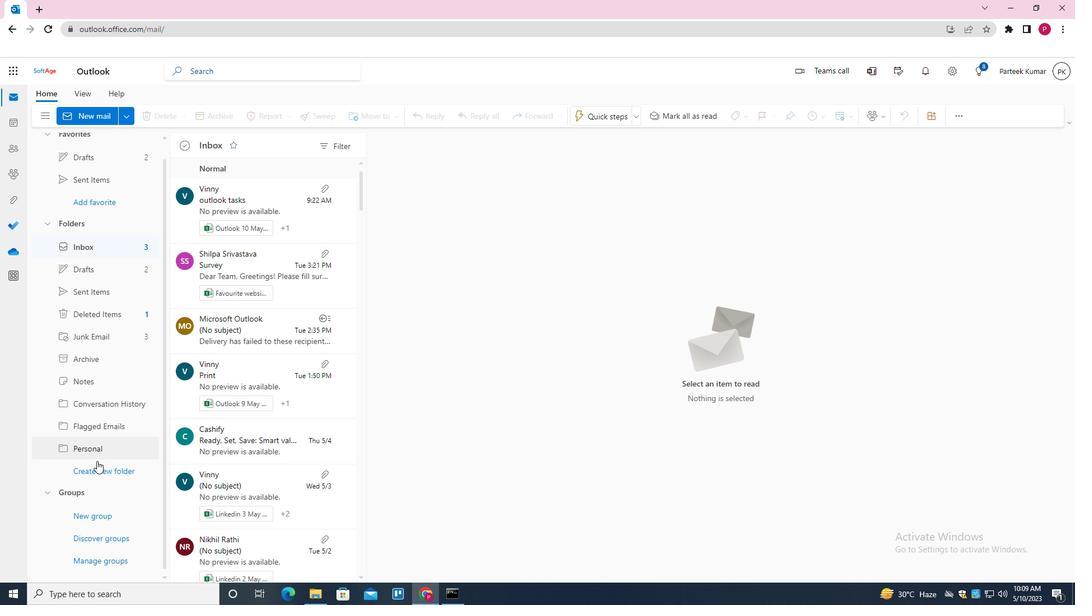 
Action: Mouse pressed left at (97, 464)
Screenshot: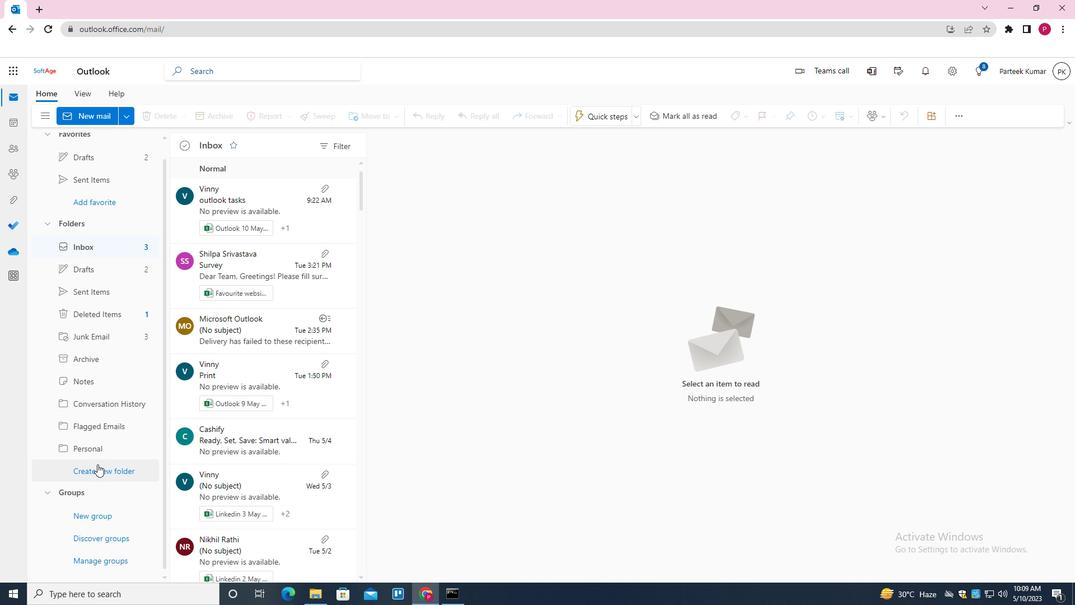 
Action: Mouse moved to (98, 465)
Screenshot: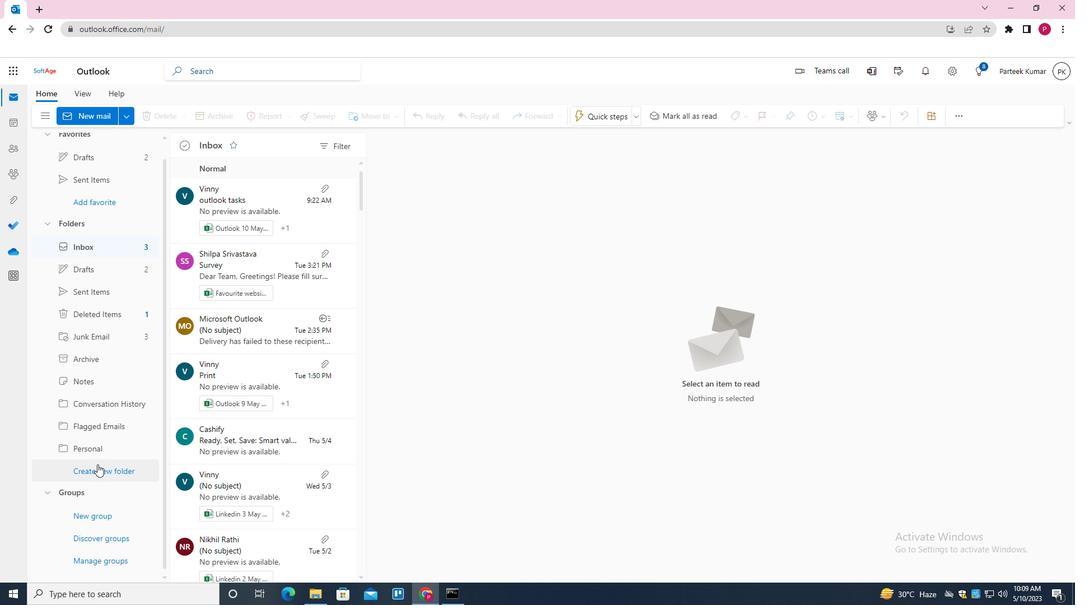 
Action: Key pressed <Key.shift>WORK<Key.enter>
Screenshot: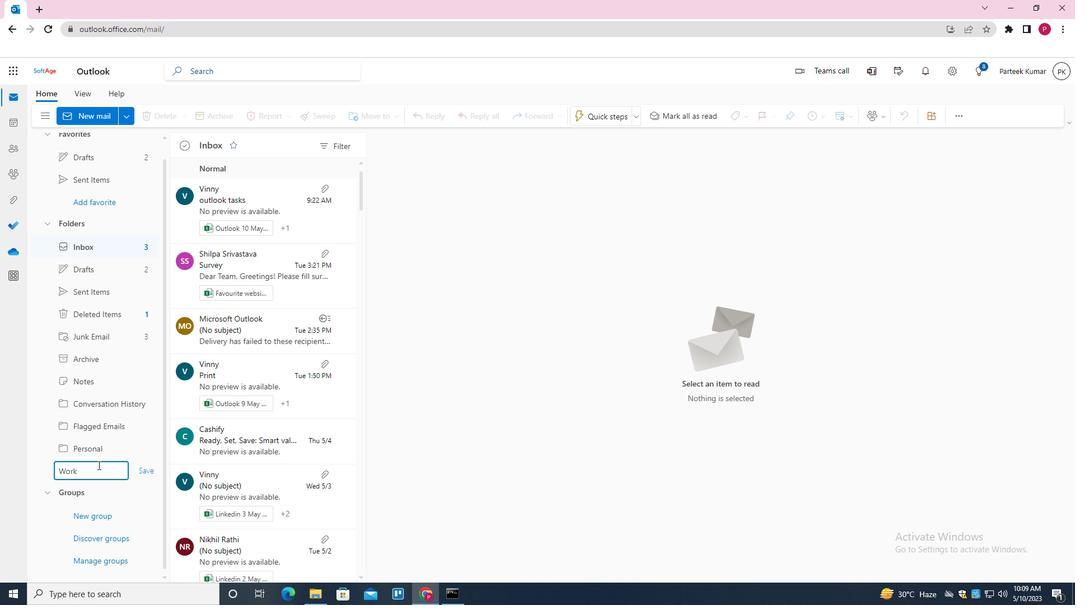 
Action: Mouse moved to (115, 294)
Screenshot: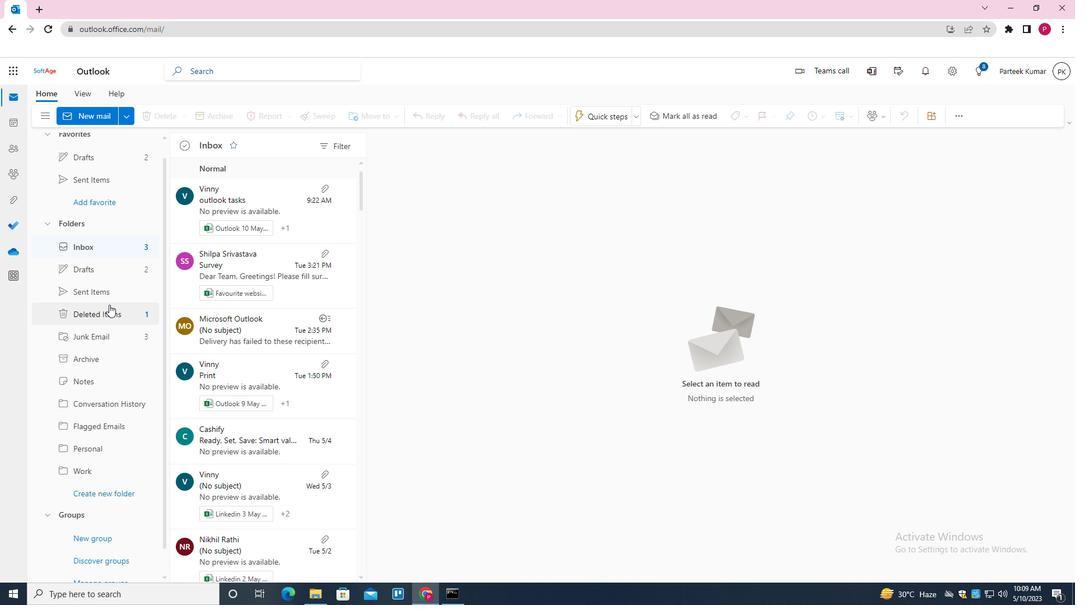 
Action: Mouse pressed left at (115, 294)
Screenshot: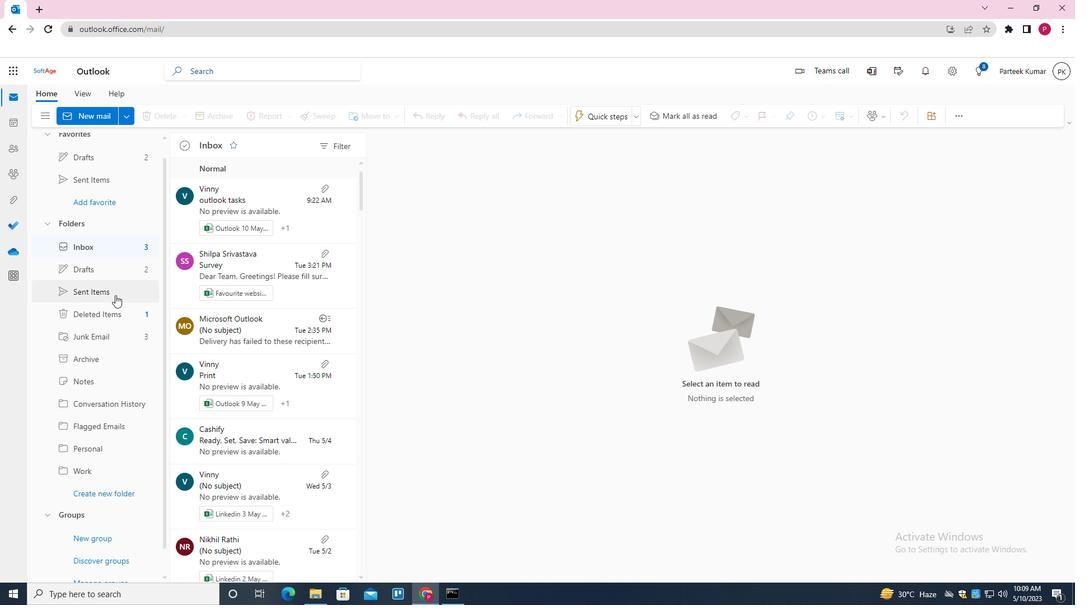 
Action: Mouse moved to (184, 196)
Screenshot: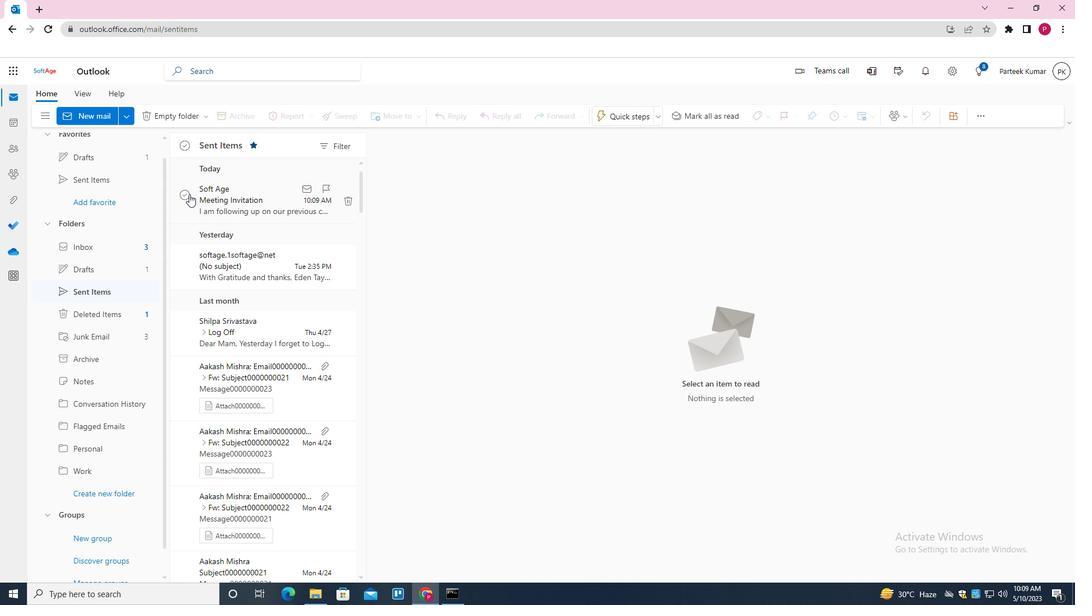 
Action: Mouse pressed left at (184, 196)
Screenshot: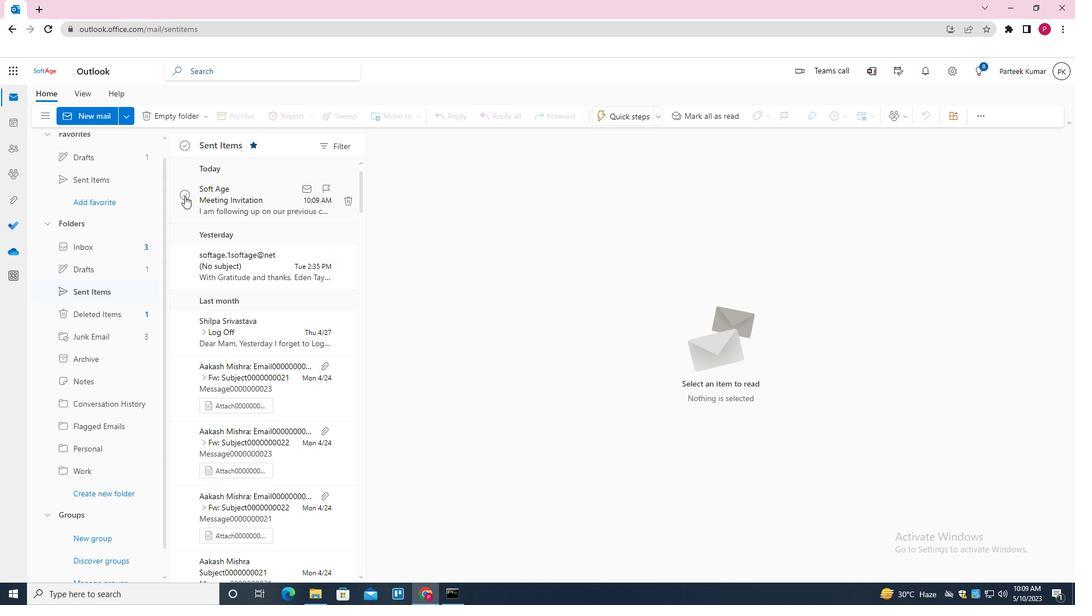
Action: Mouse moved to (232, 207)
Screenshot: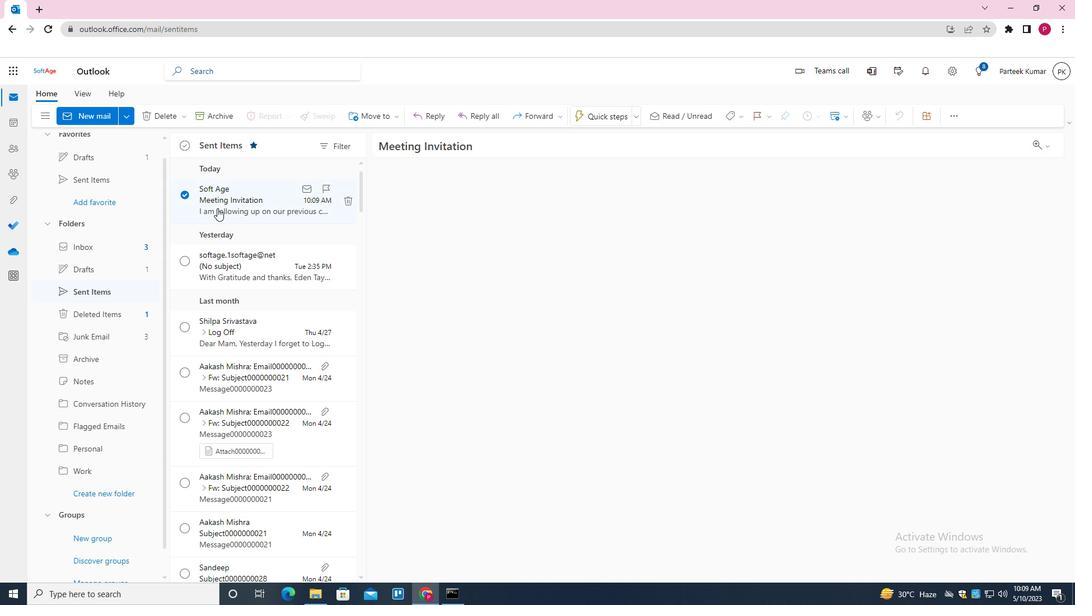 
Action: Mouse pressed right at (232, 207)
Screenshot: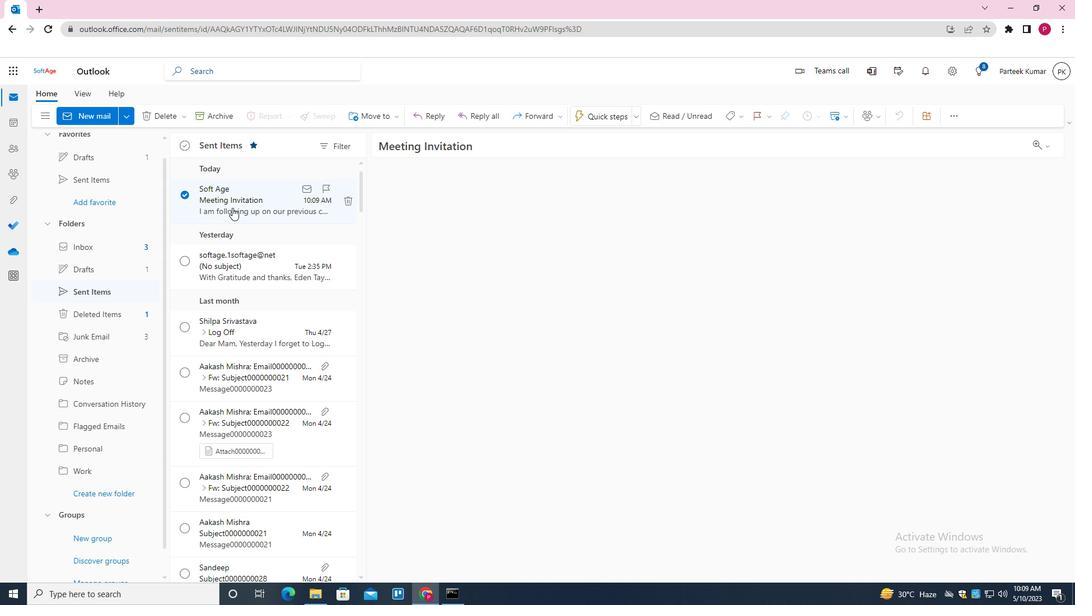 
Action: Mouse moved to (363, 278)
Screenshot: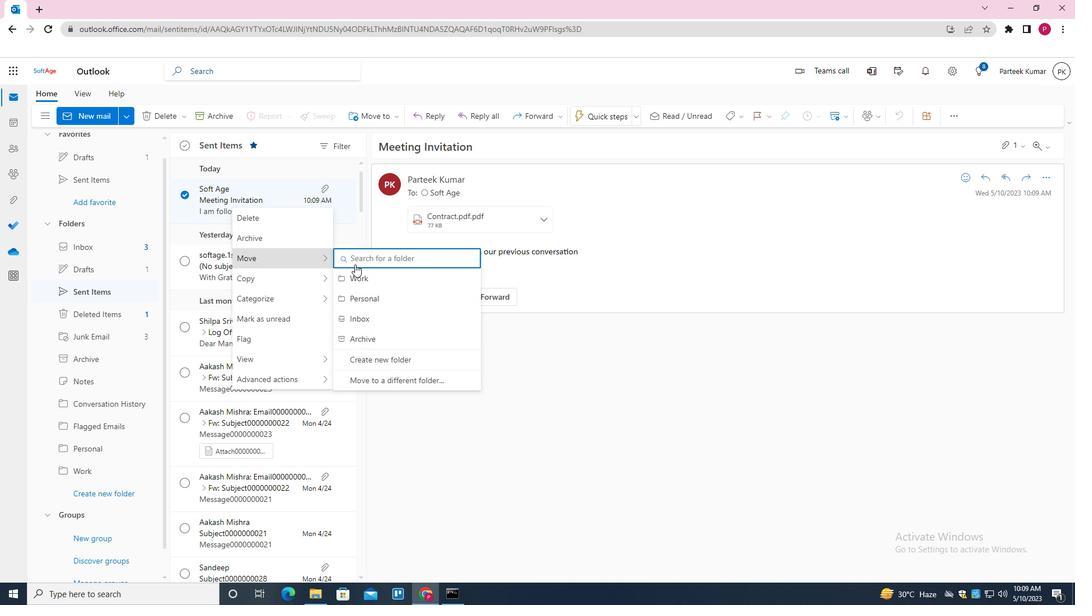 
Action: Mouse pressed left at (363, 278)
Screenshot: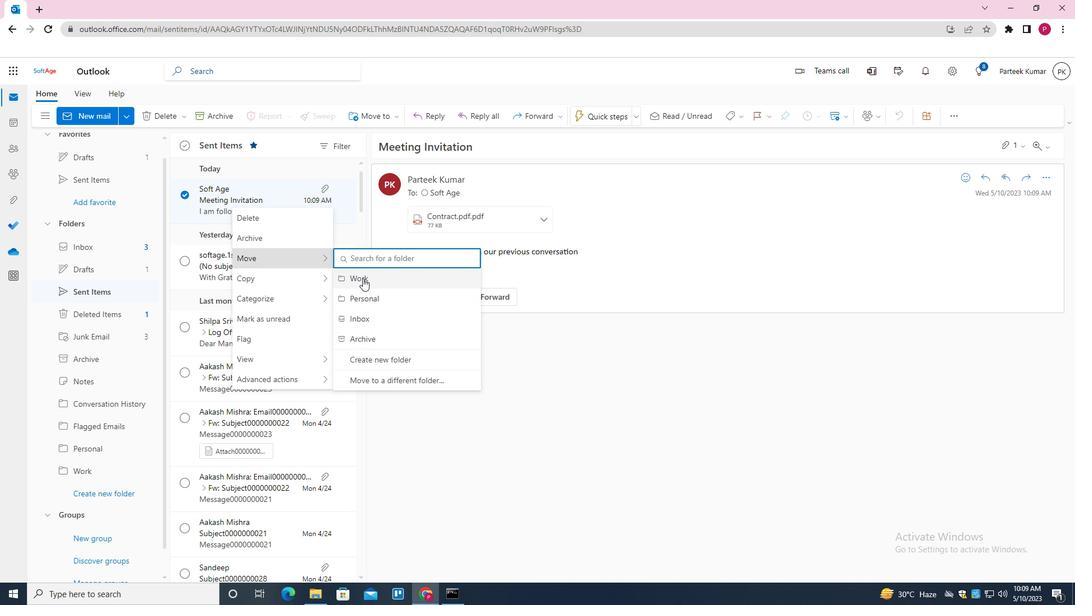 
Action: Mouse moved to (103, 286)
Screenshot: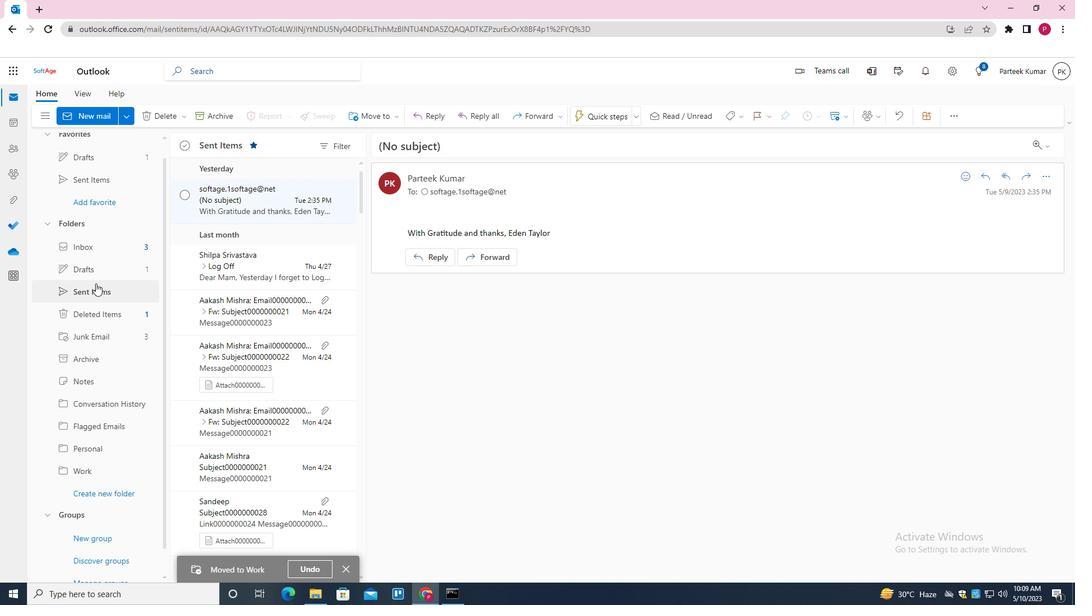 
Action: Key pressed <Key.f8>
Screenshot: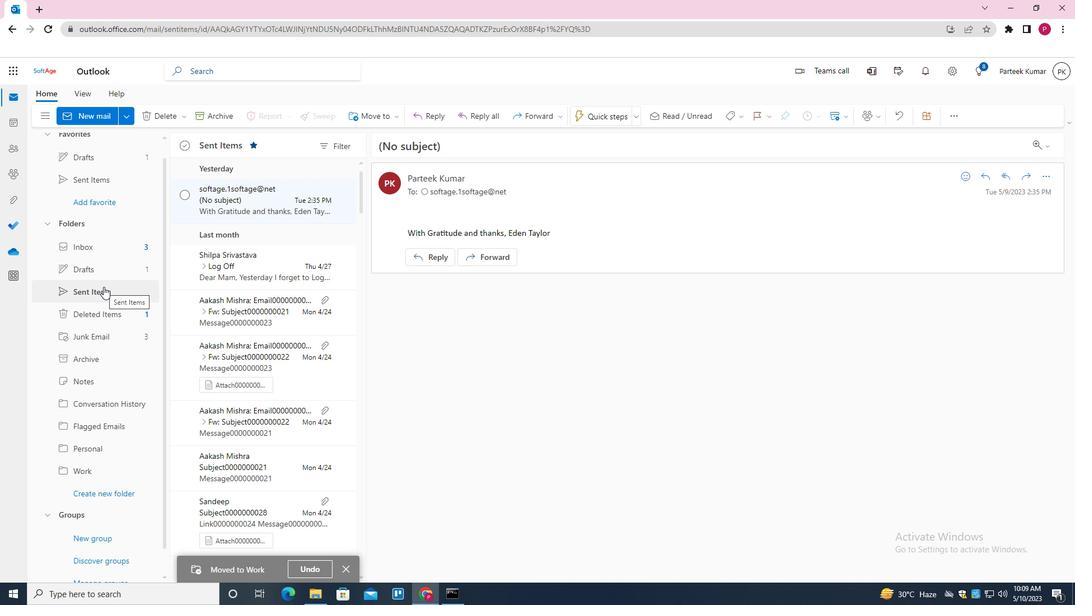 
